 Task: Reply All to email with the signature Eleanor Wilson with the subject 'Request for a transfer' from softage.1@softage.net with the message 'Can you please provide me with an update on the project's resource allocation?'
Action: Mouse moved to (1343, 224)
Screenshot: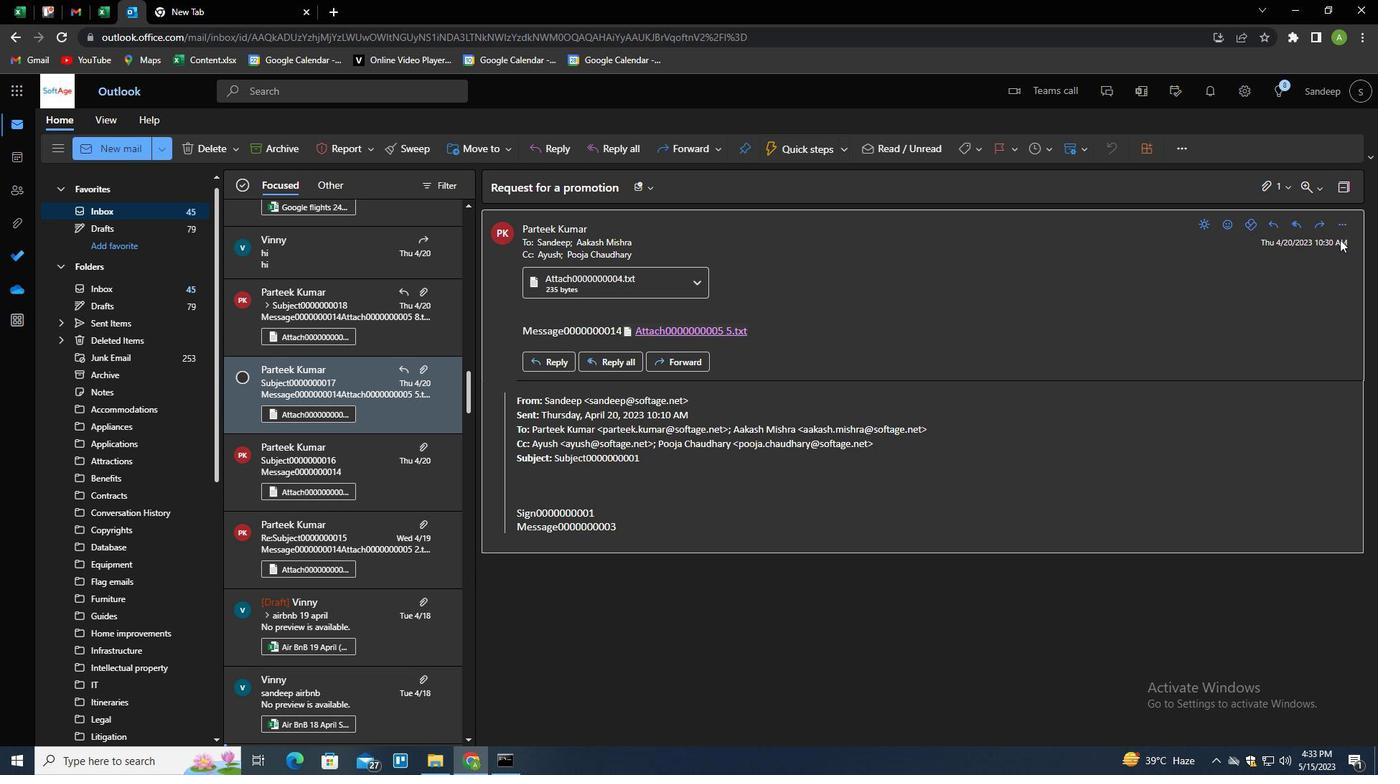 
Action: Mouse pressed left at (1343, 224)
Screenshot: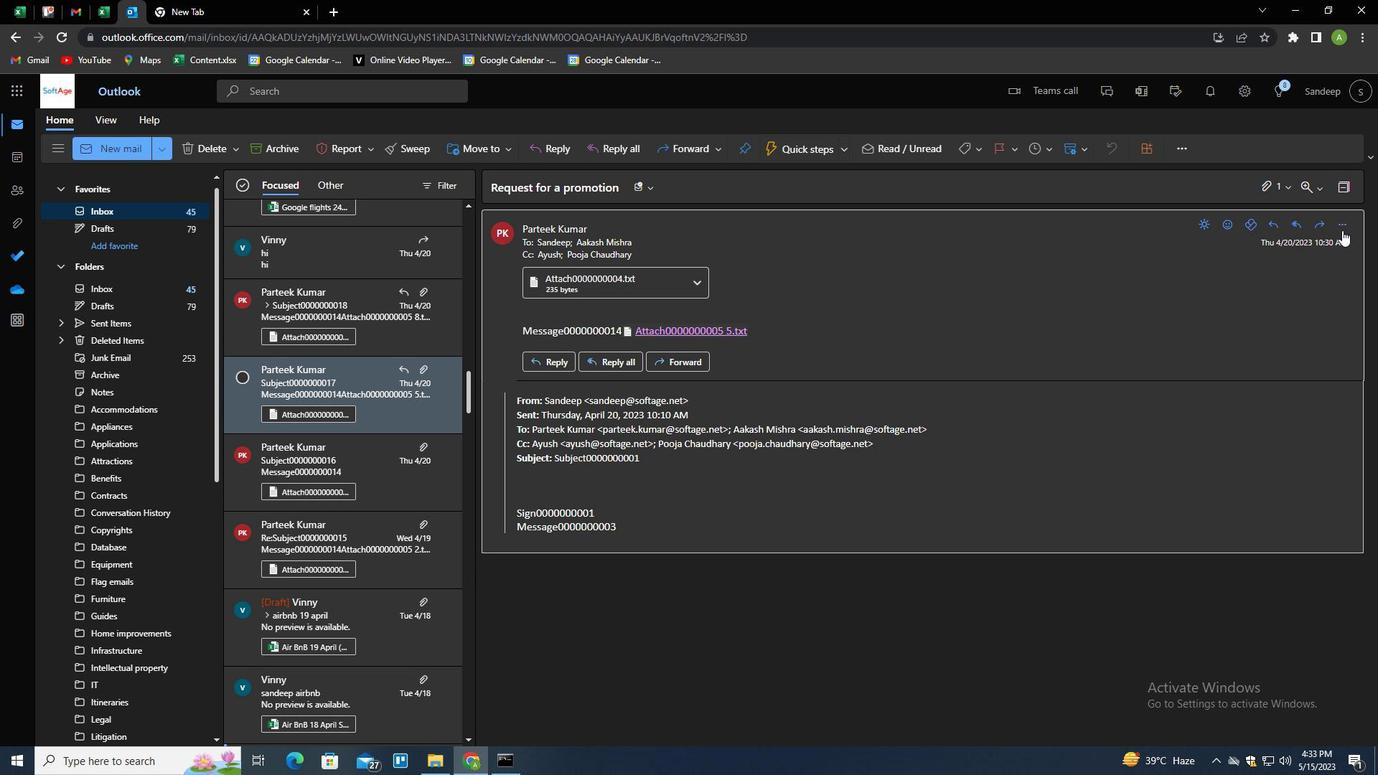 
Action: Mouse moved to (1251, 275)
Screenshot: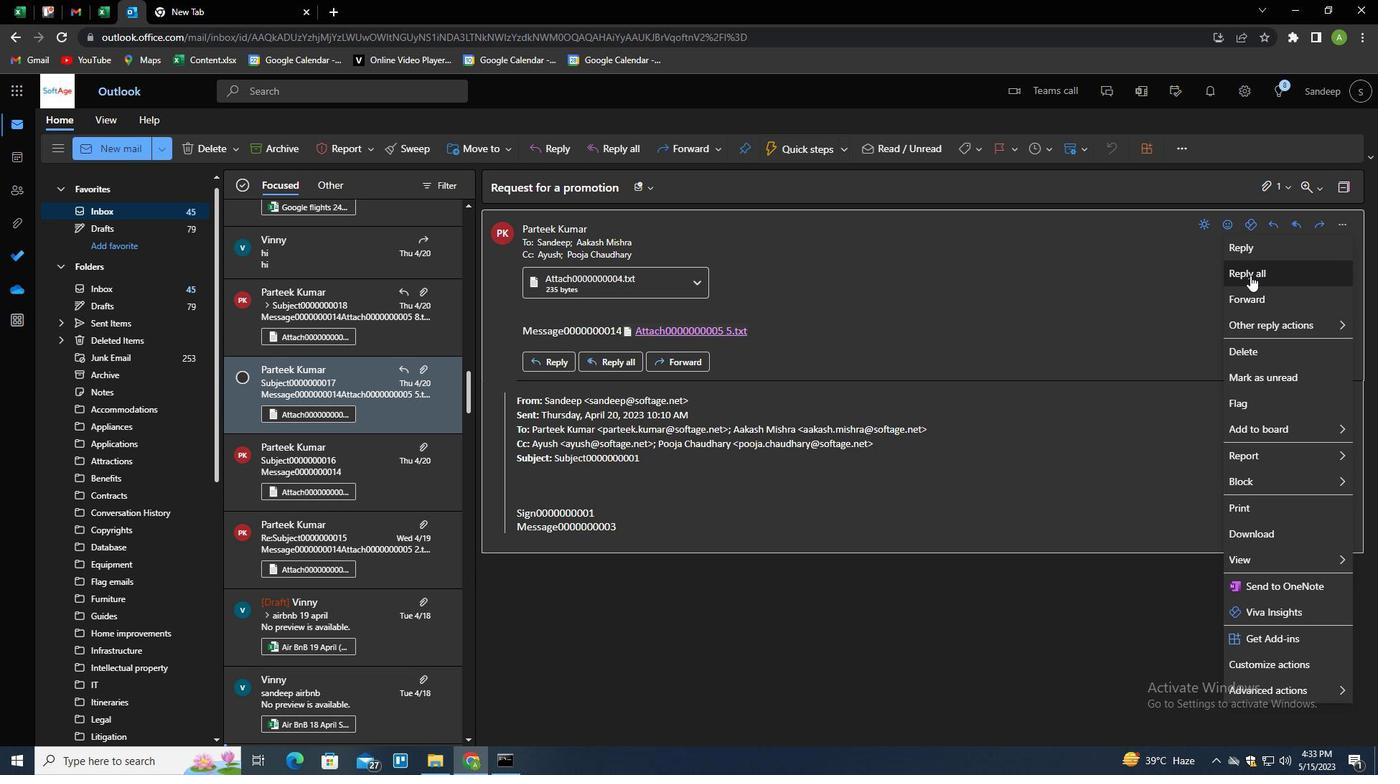 
Action: Mouse pressed left at (1251, 275)
Screenshot: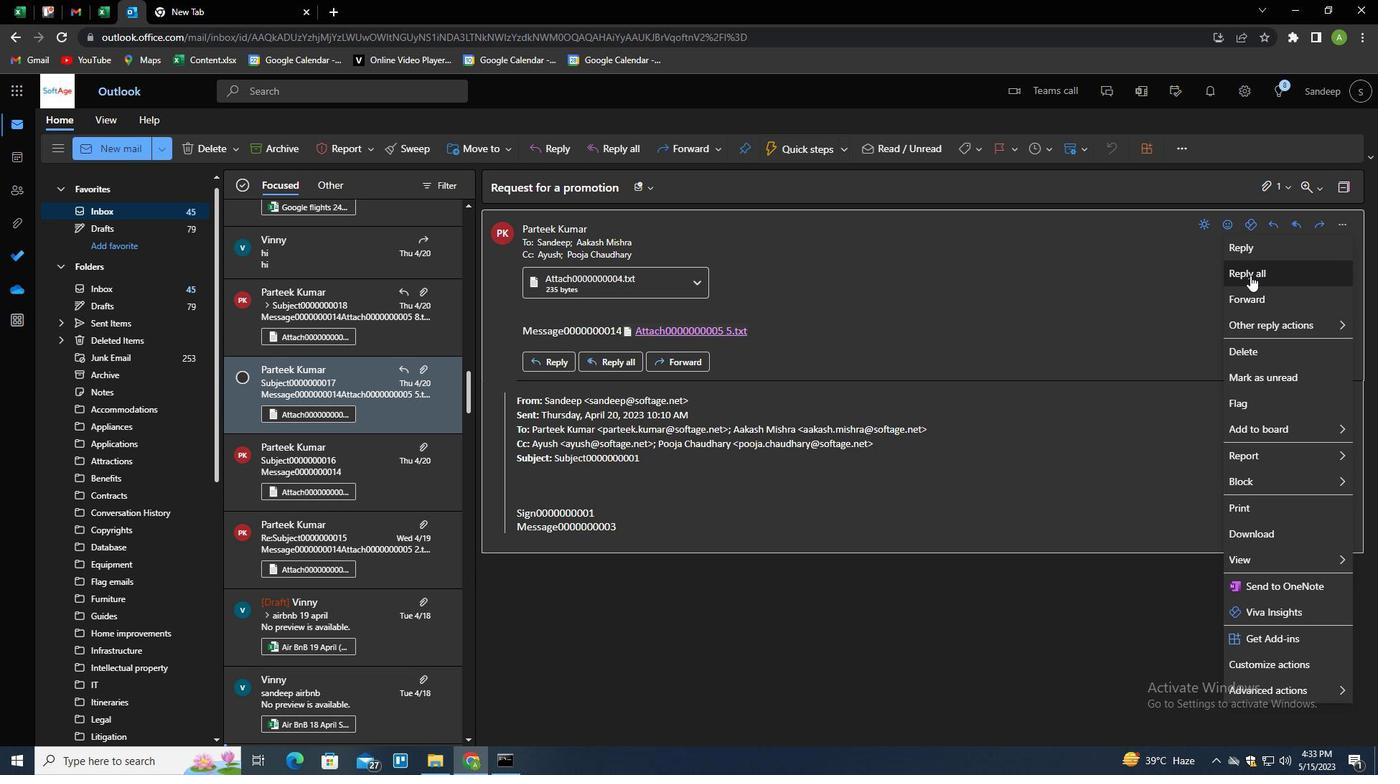 
Action: Mouse moved to (507, 410)
Screenshot: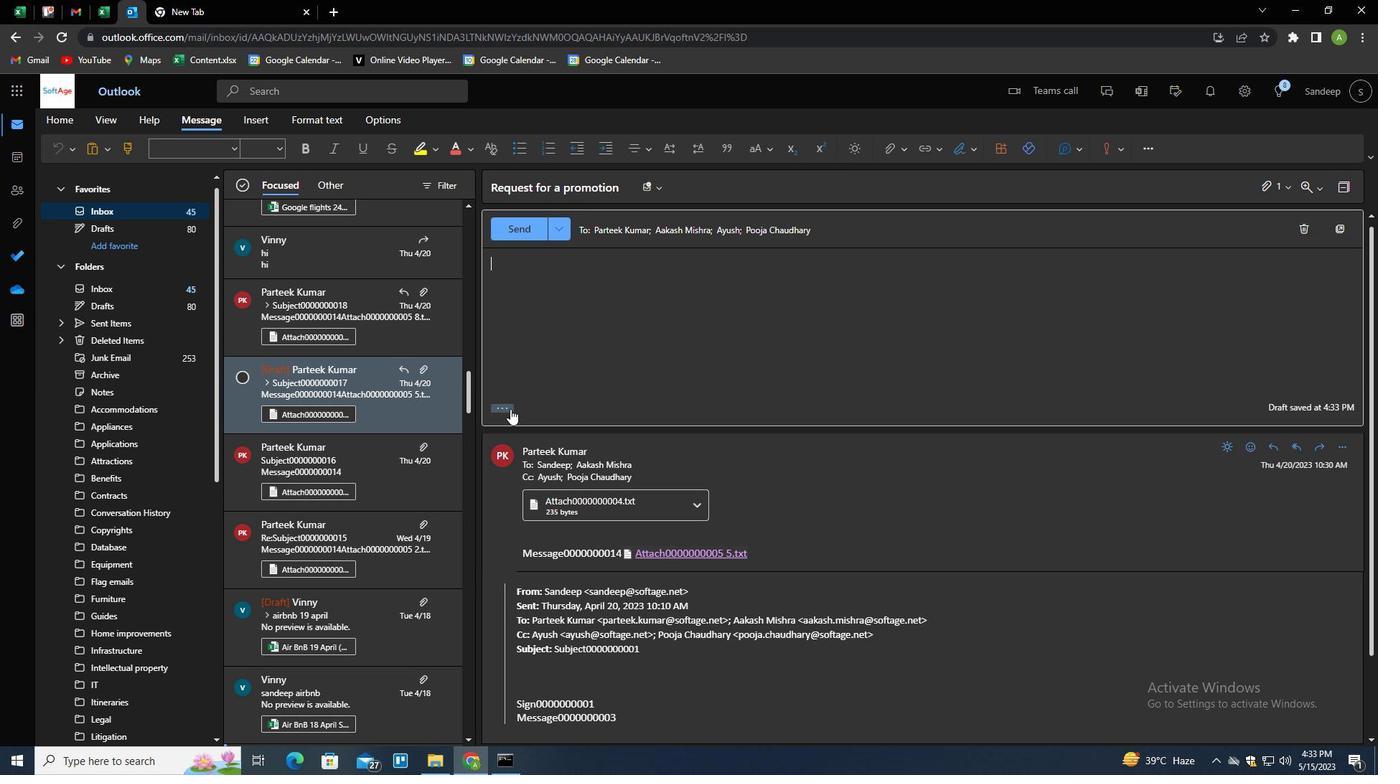
Action: Mouse pressed left at (507, 410)
Screenshot: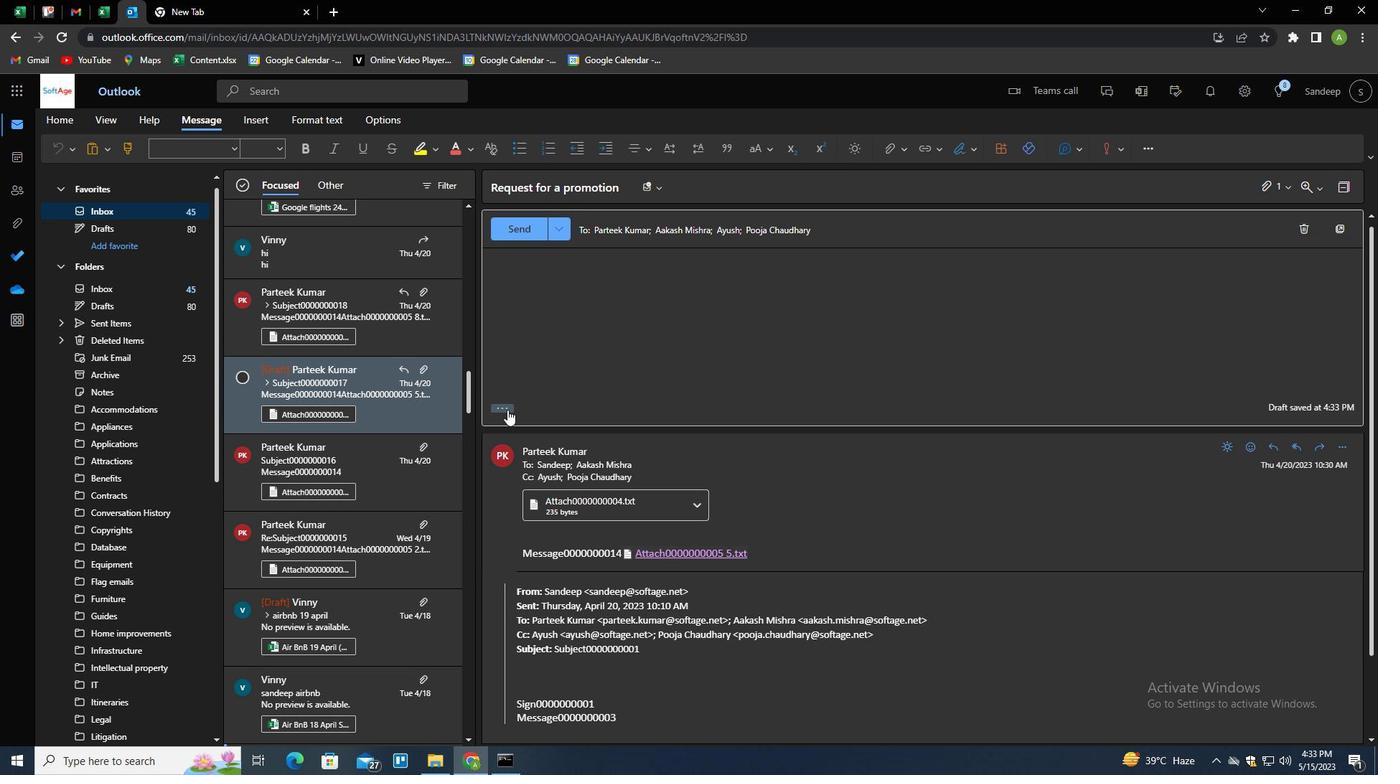 
Action: Mouse moved to (962, 153)
Screenshot: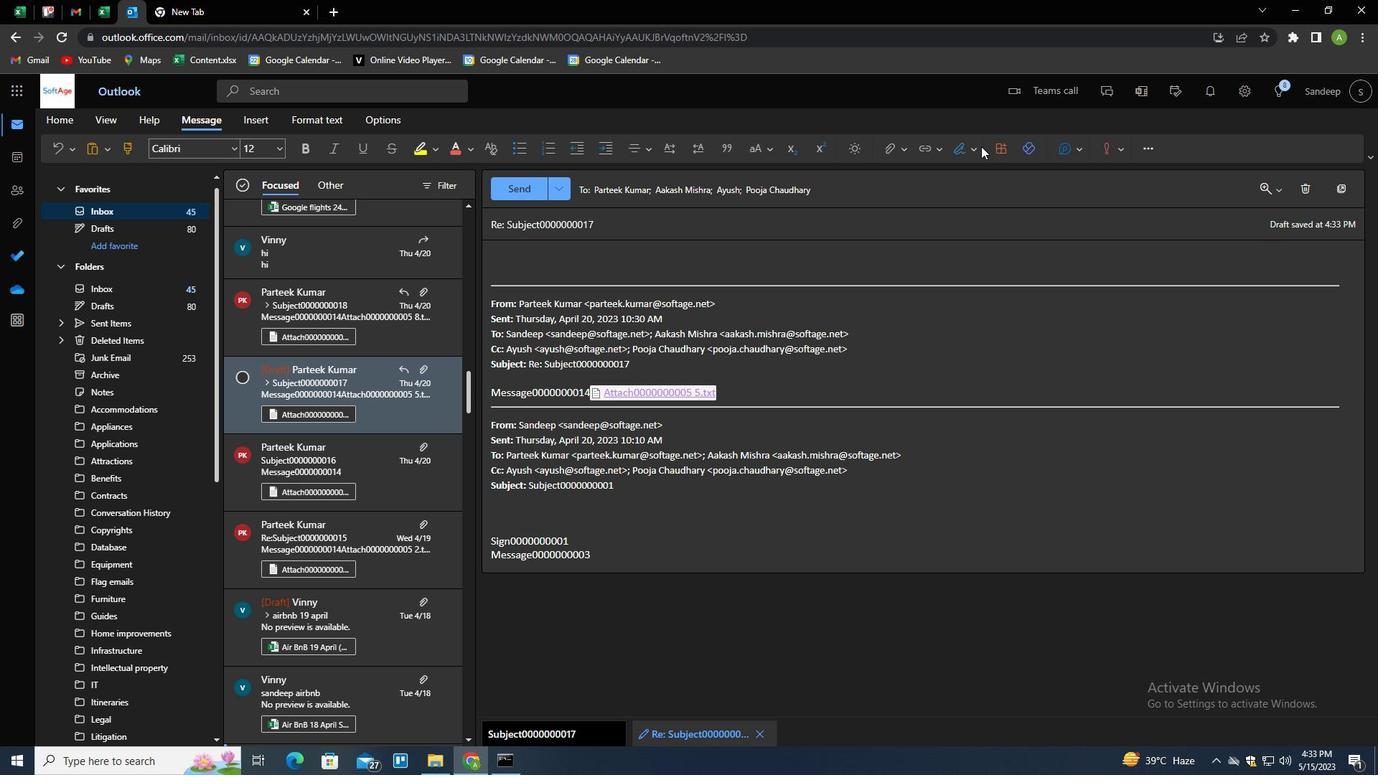 
Action: Mouse pressed left at (962, 153)
Screenshot: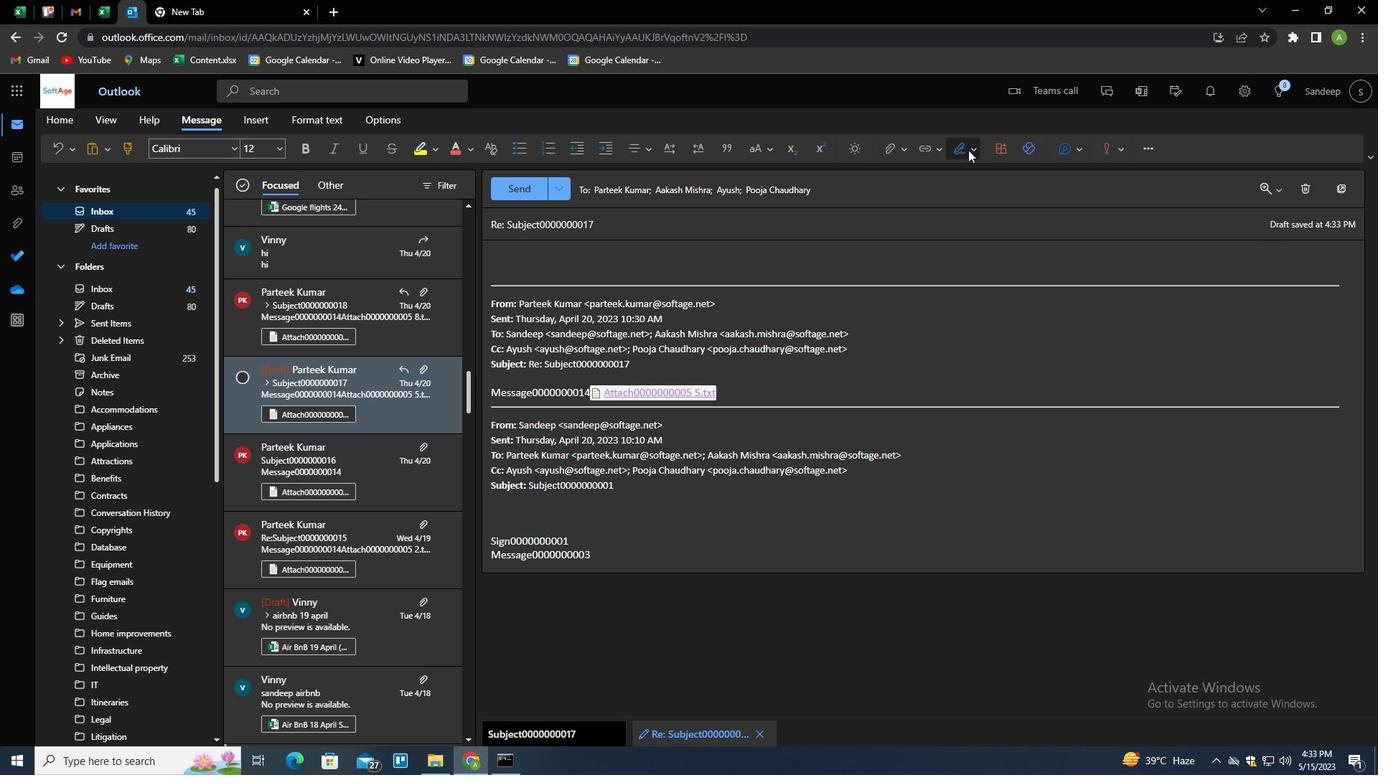 
Action: Mouse moved to (951, 200)
Screenshot: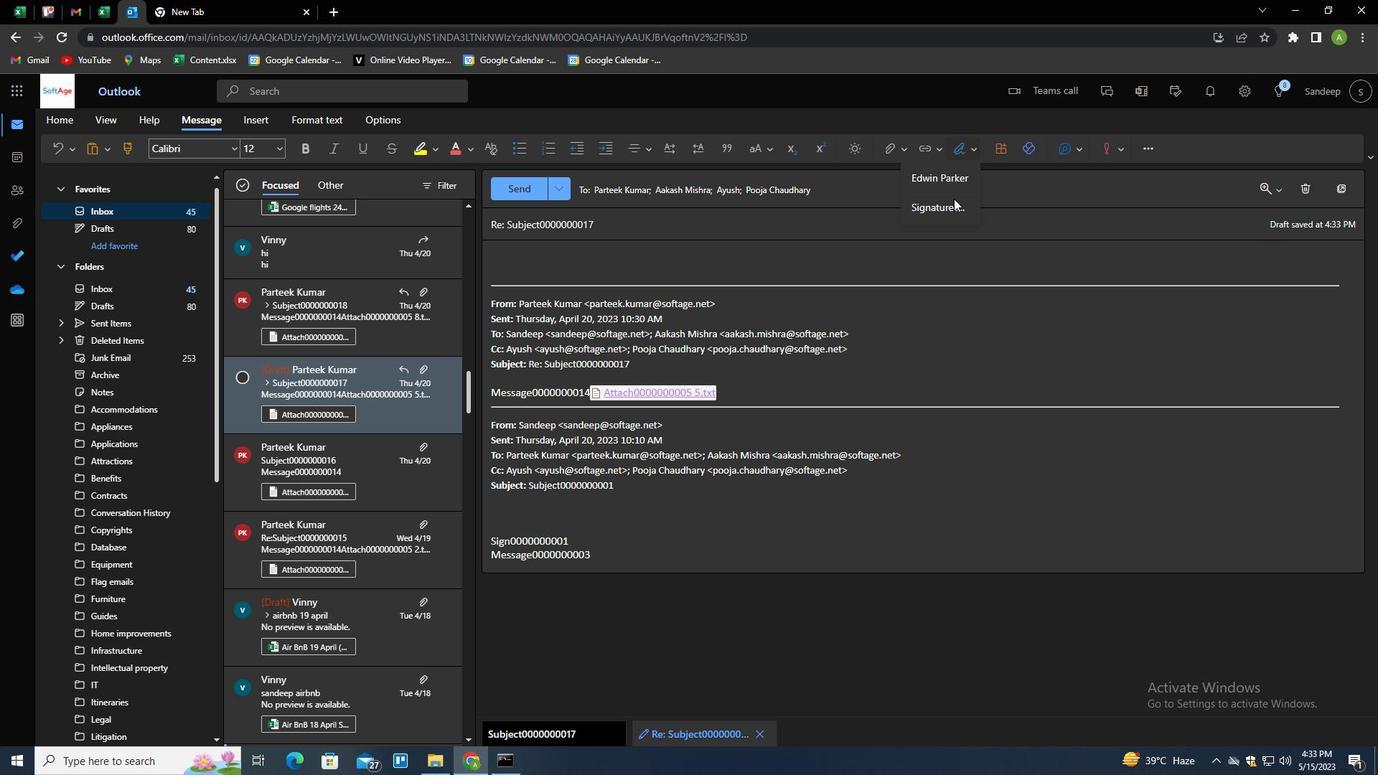 
Action: Mouse pressed left at (951, 200)
Screenshot: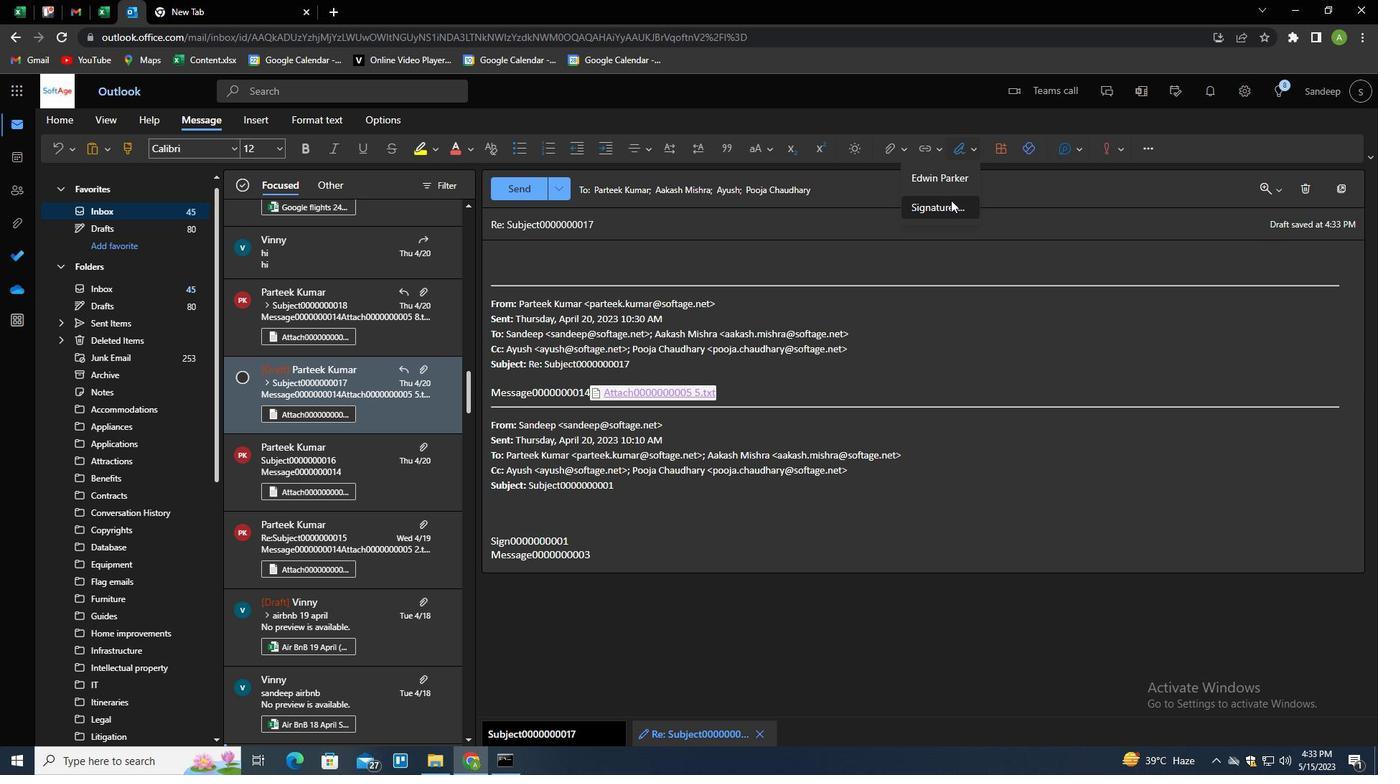 
Action: Mouse moved to (963, 259)
Screenshot: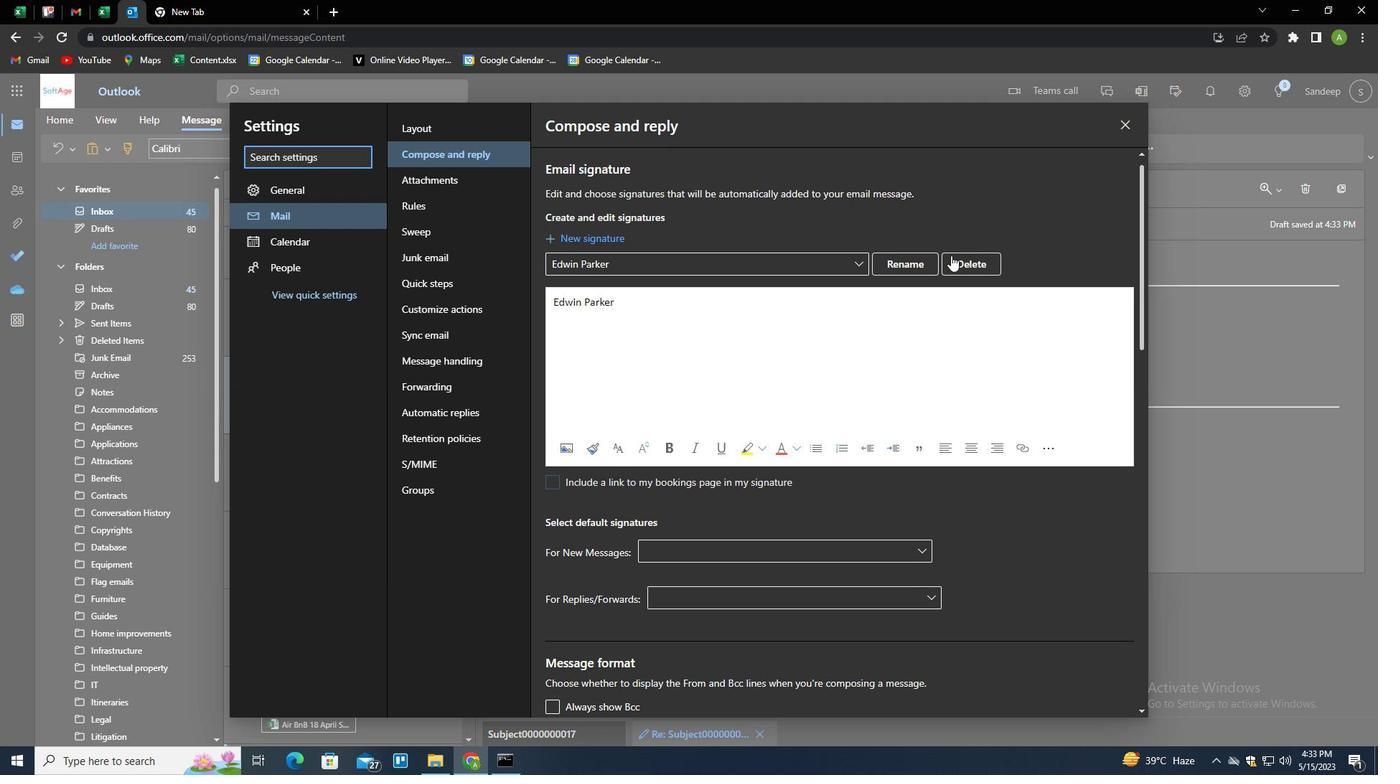 
Action: Mouse pressed left at (963, 259)
Screenshot: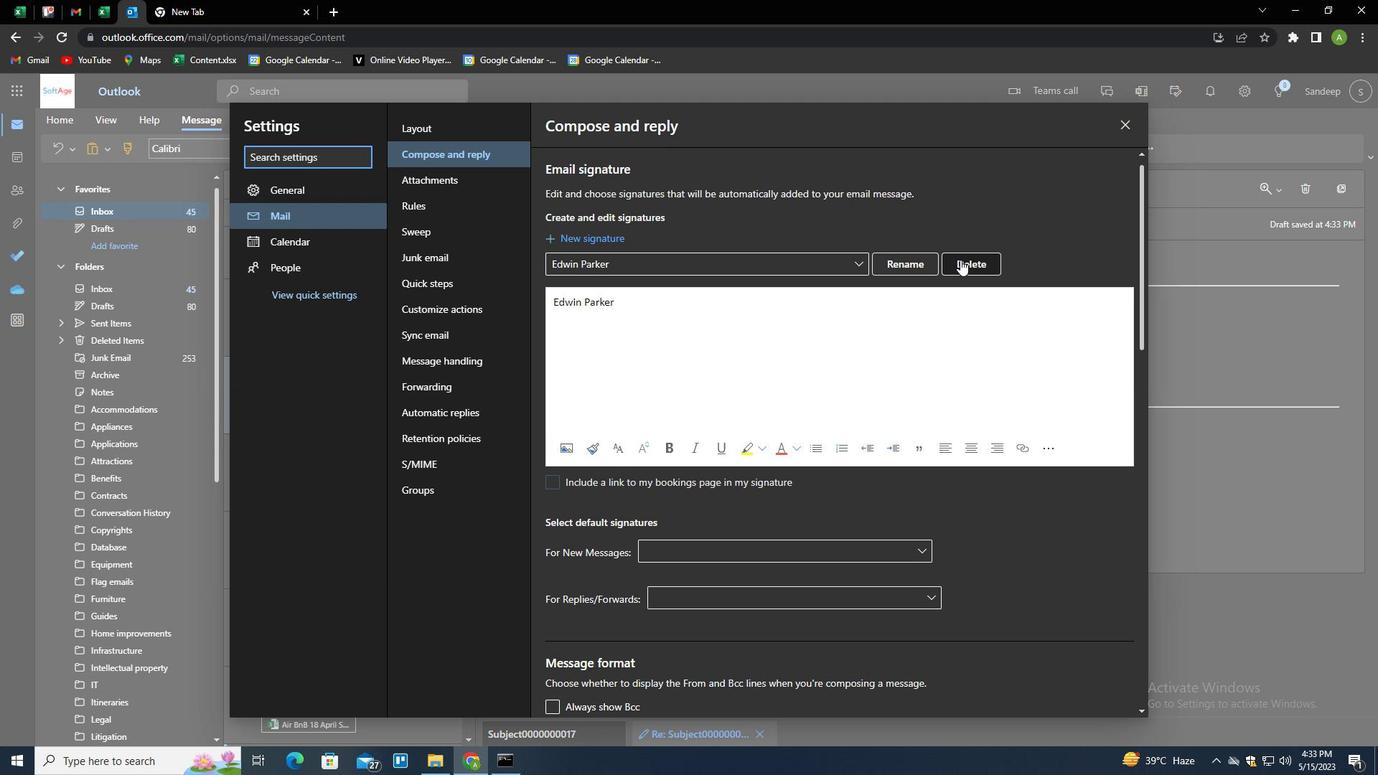 
Action: Mouse moved to (949, 265)
Screenshot: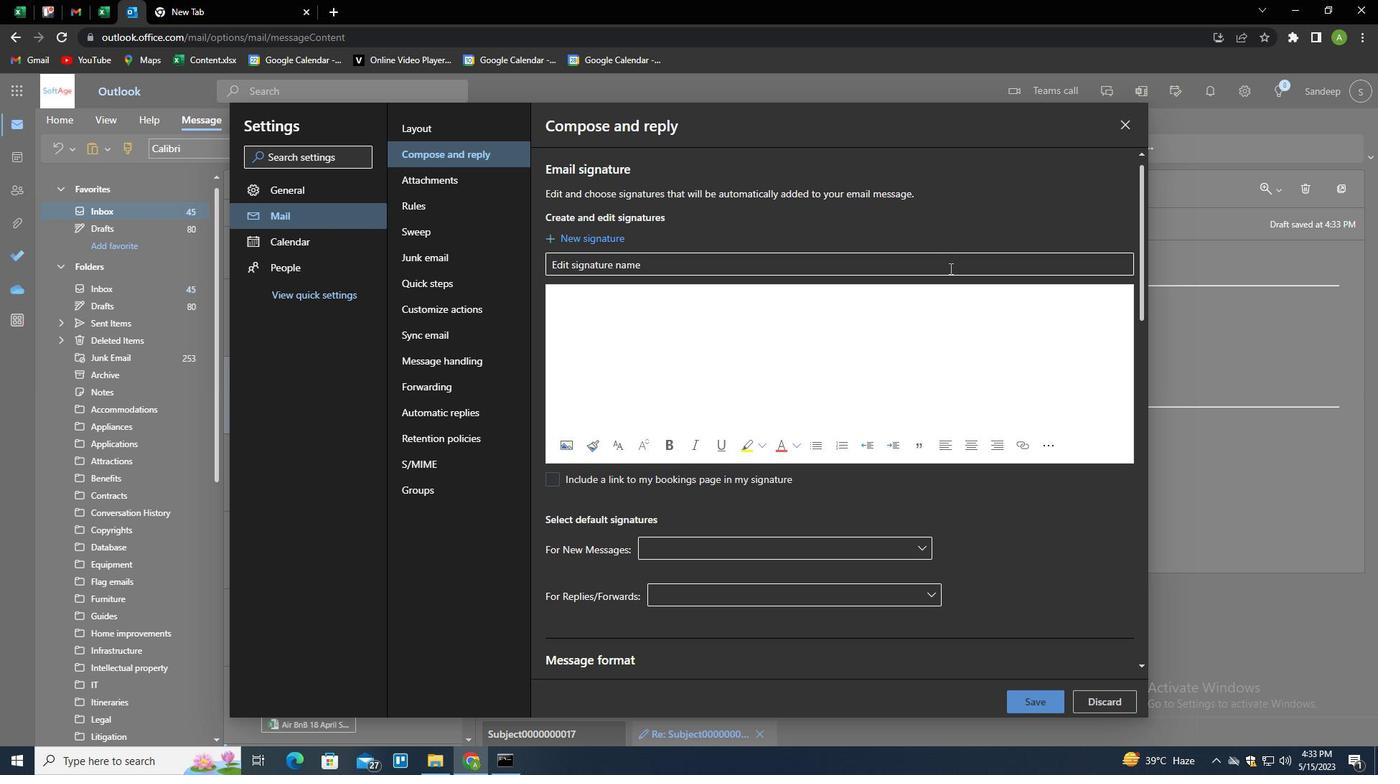 
Action: Mouse pressed left at (949, 265)
Screenshot: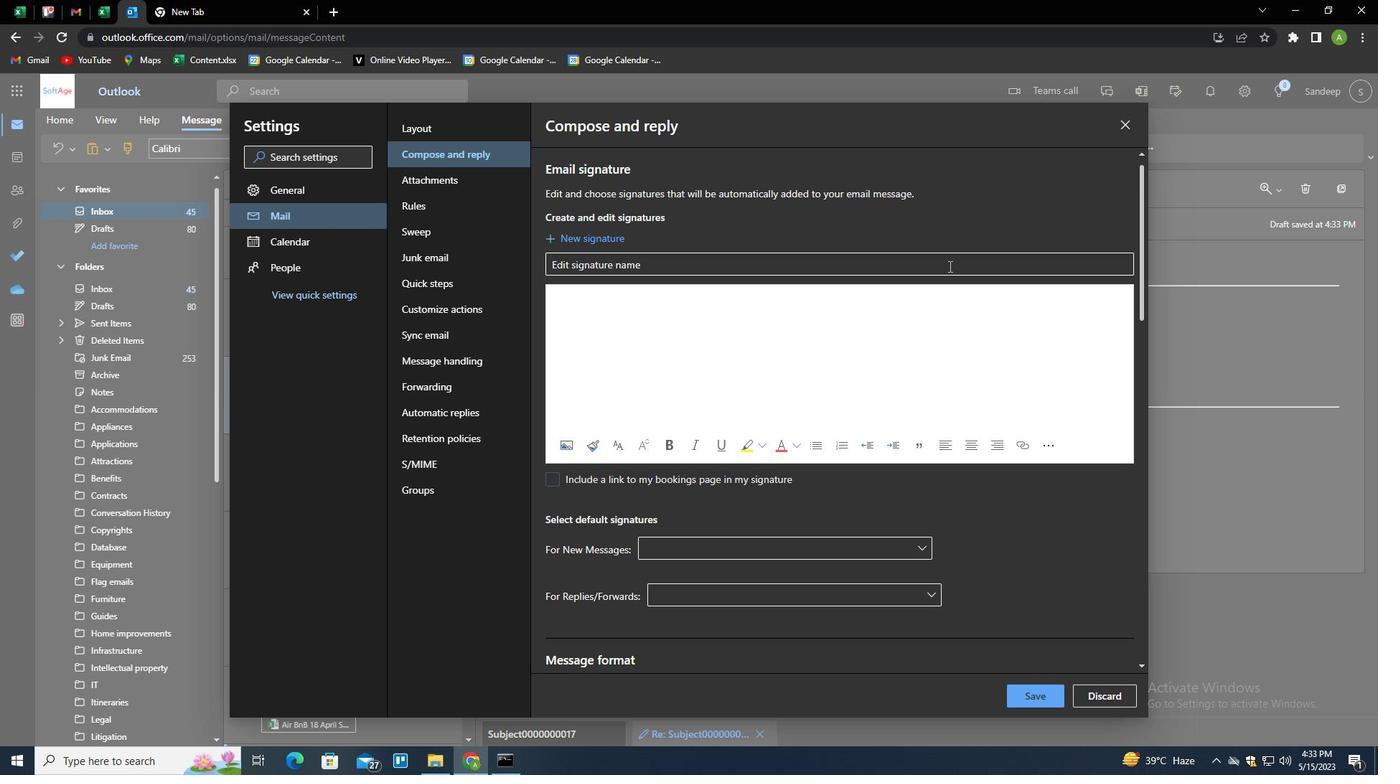 
Action: Key pressed <Key.shift><Key.shift><Key.shift><Key.shift><Key.shift><Key.shift><Key.shift><Key.shift><Key.shift>ELEANOR<Key.space><Key.shift>WILSON<Key.tab><Key.shift>ELEANOR<Key.space><Key.shift>WILSON
Screenshot: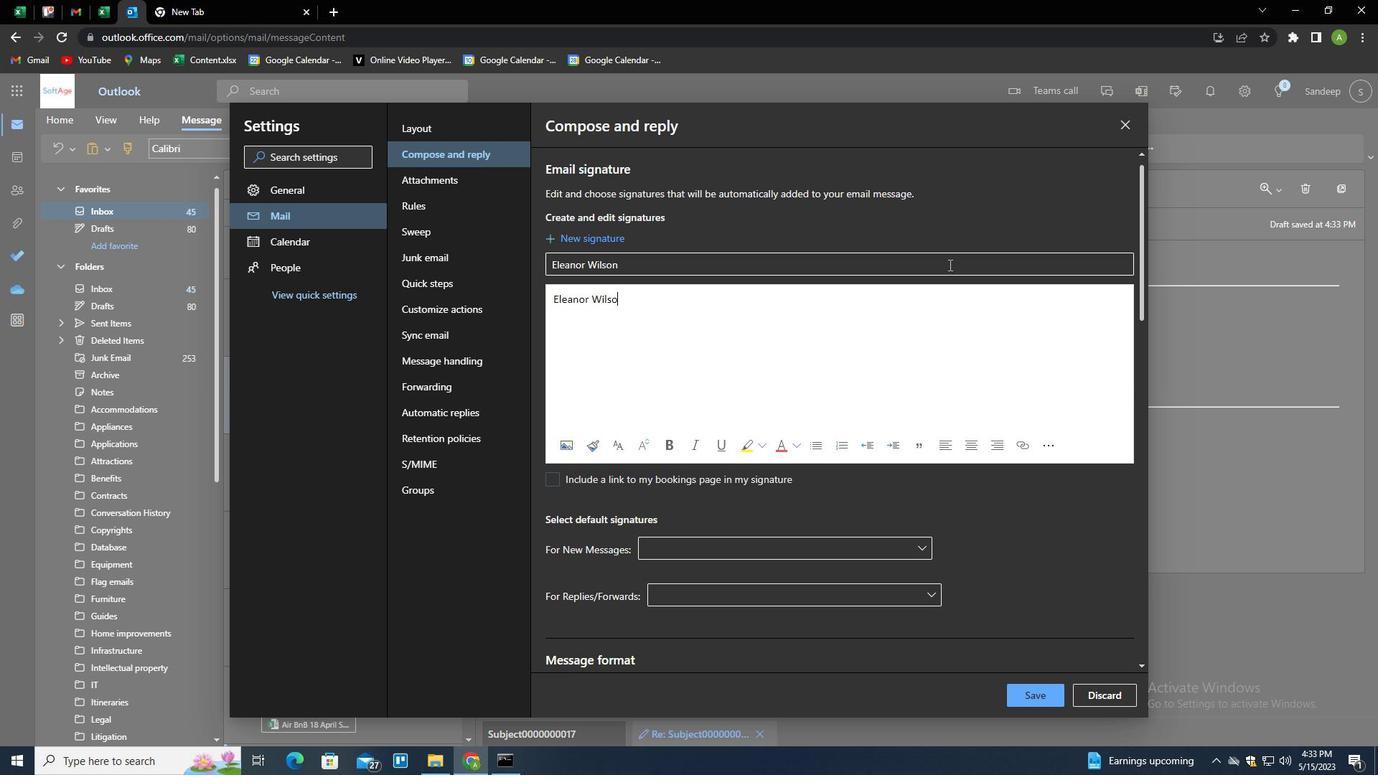 
Action: Mouse moved to (1033, 694)
Screenshot: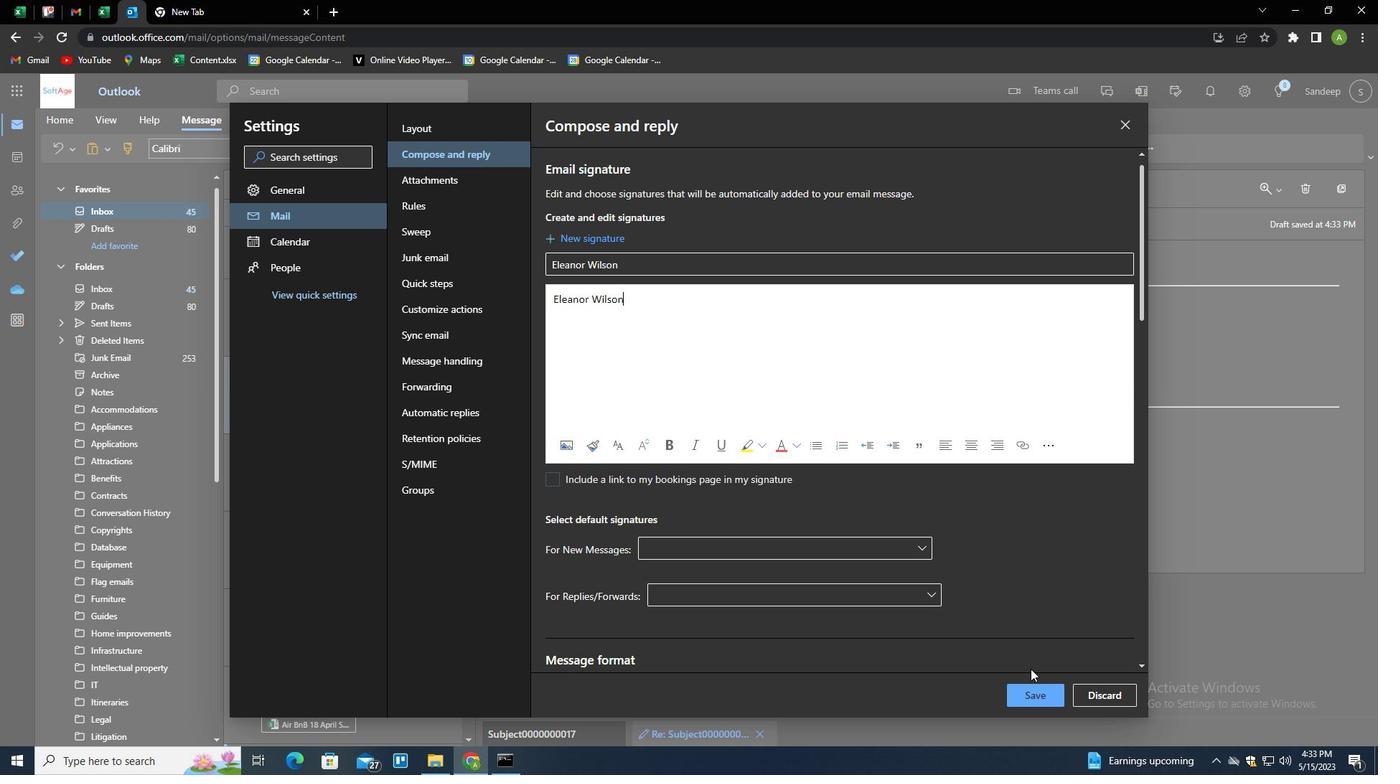 
Action: Mouse pressed left at (1033, 694)
Screenshot: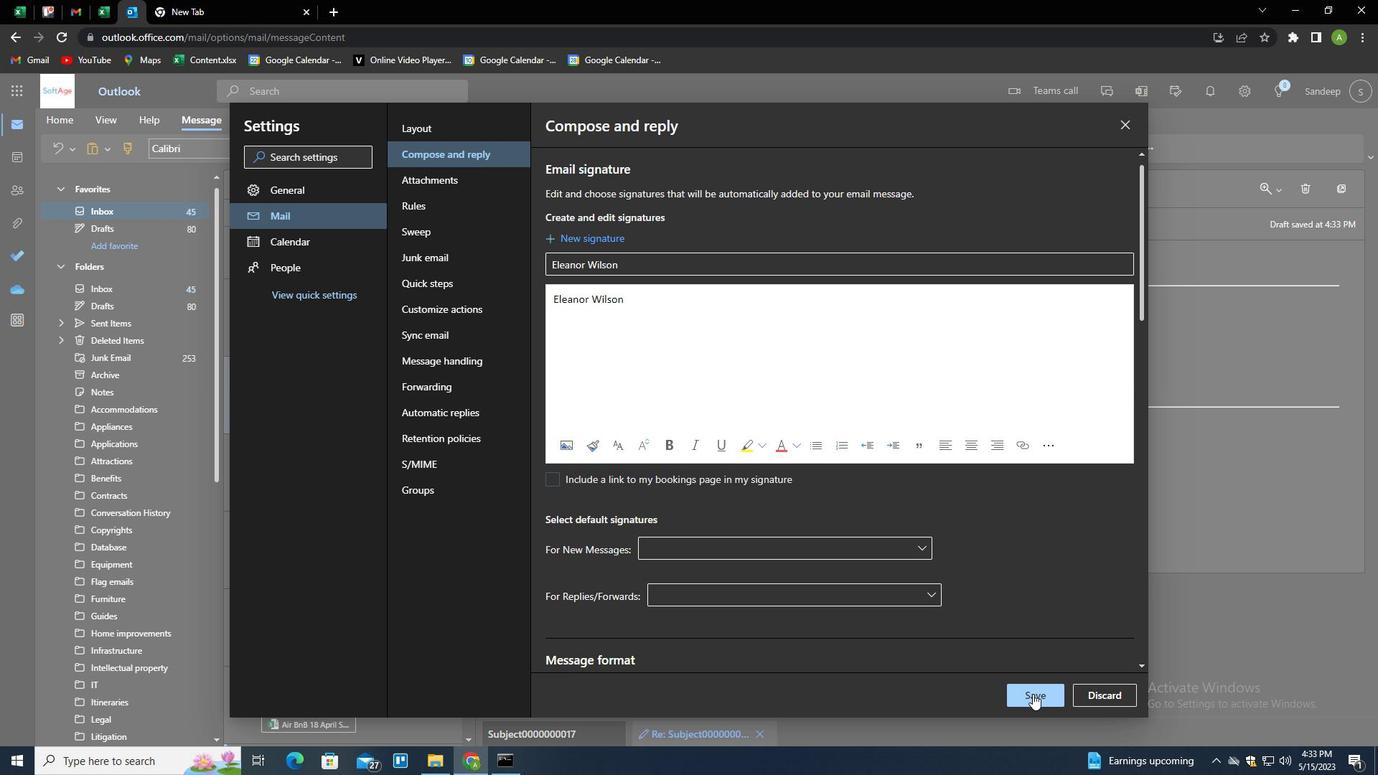 
Action: Mouse moved to (1210, 374)
Screenshot: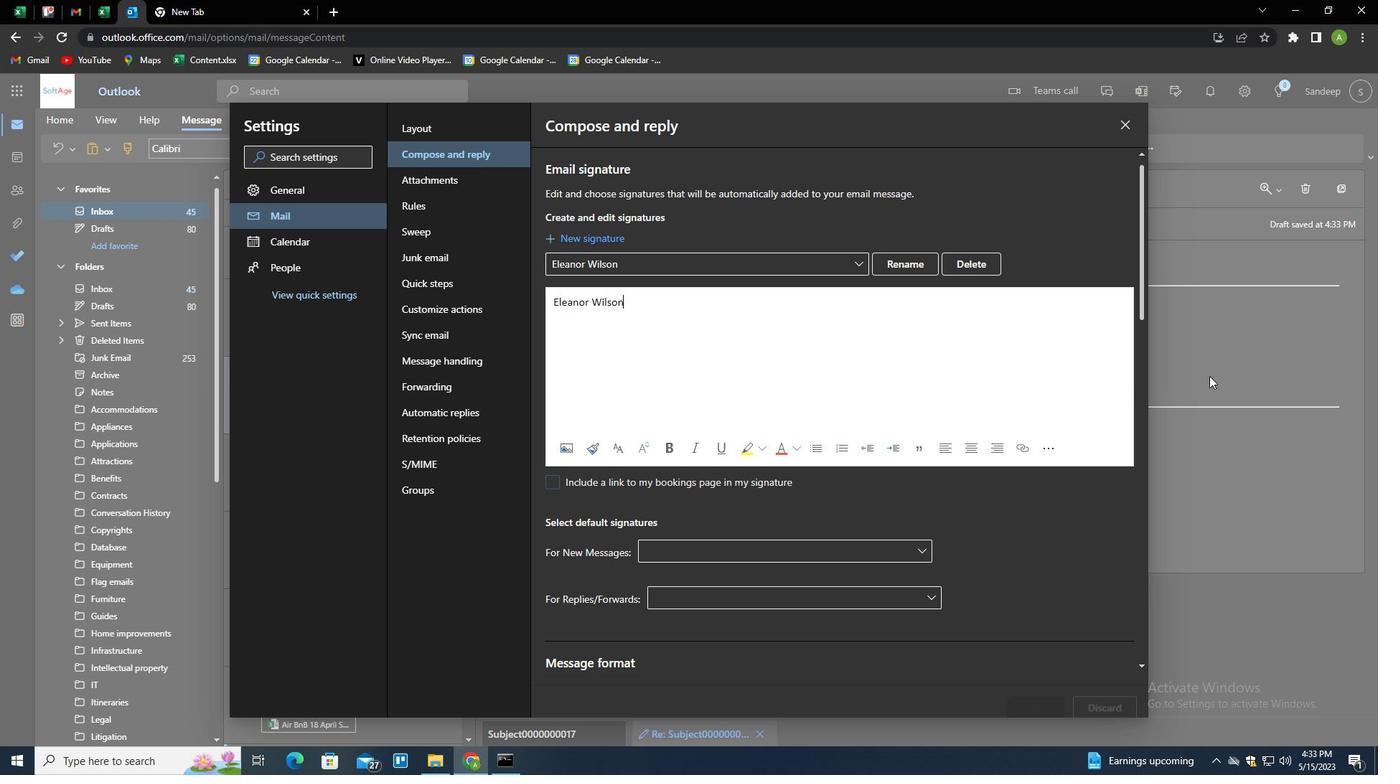 
Action: Mouse pressed left at (1210, 374)
Screenshot: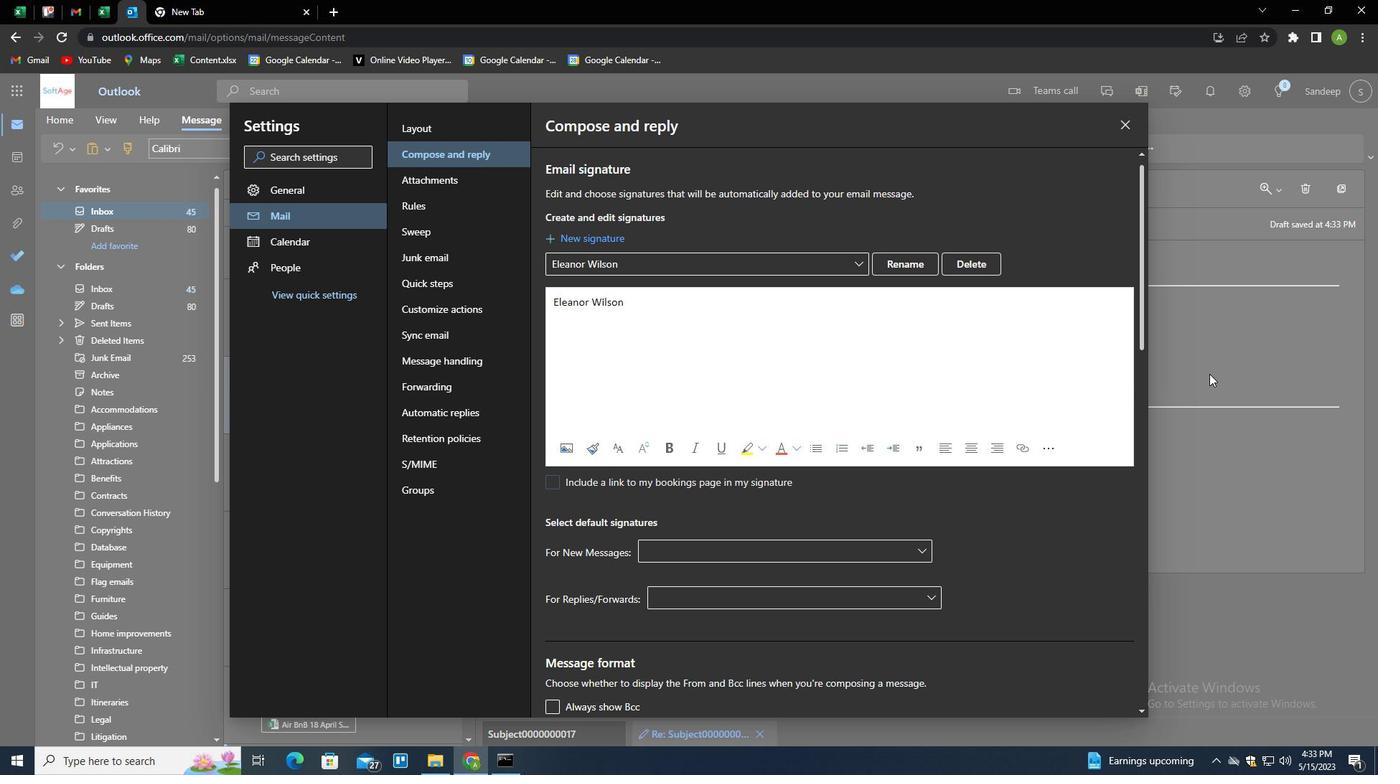 
Action: Mouse moved to (968, 152)
Screenshot: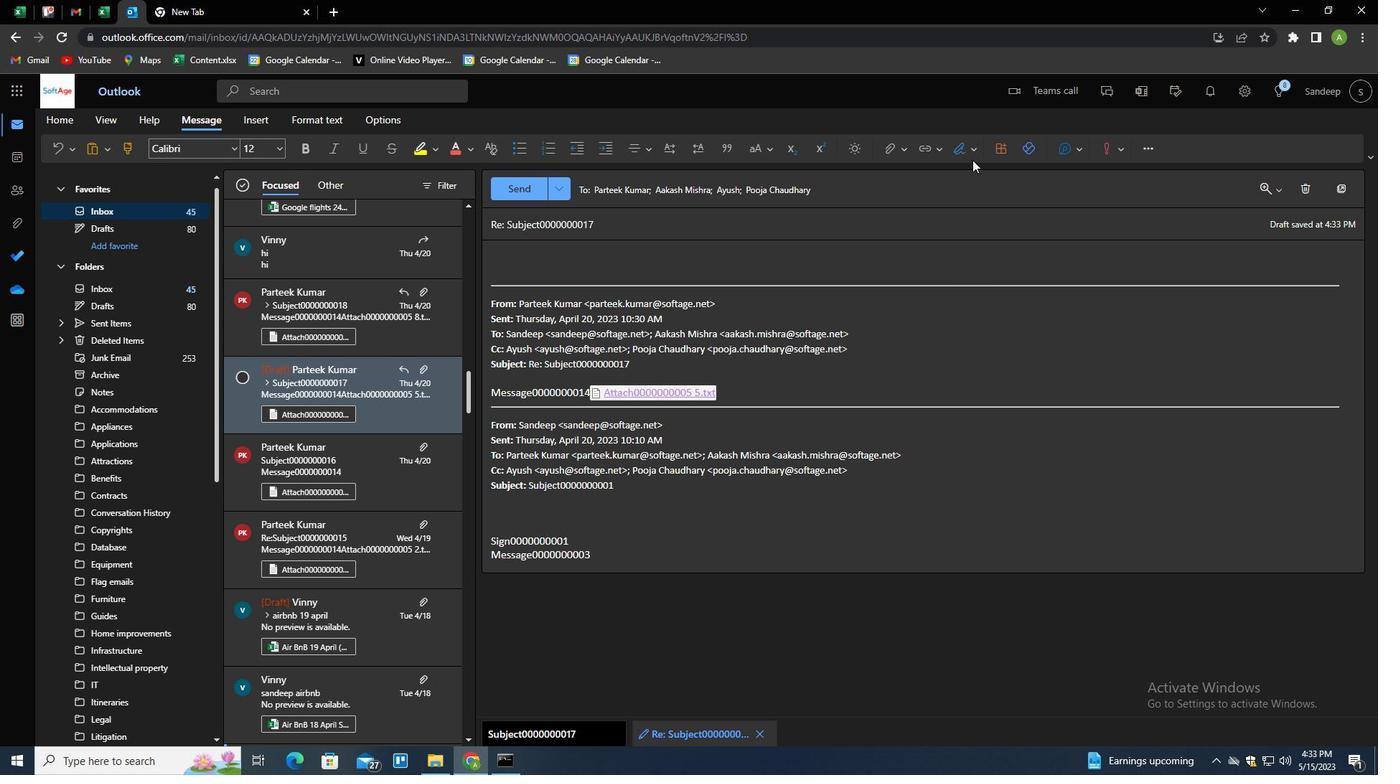 
Action: Mouse pressed left at (968, 152)
Screenshot: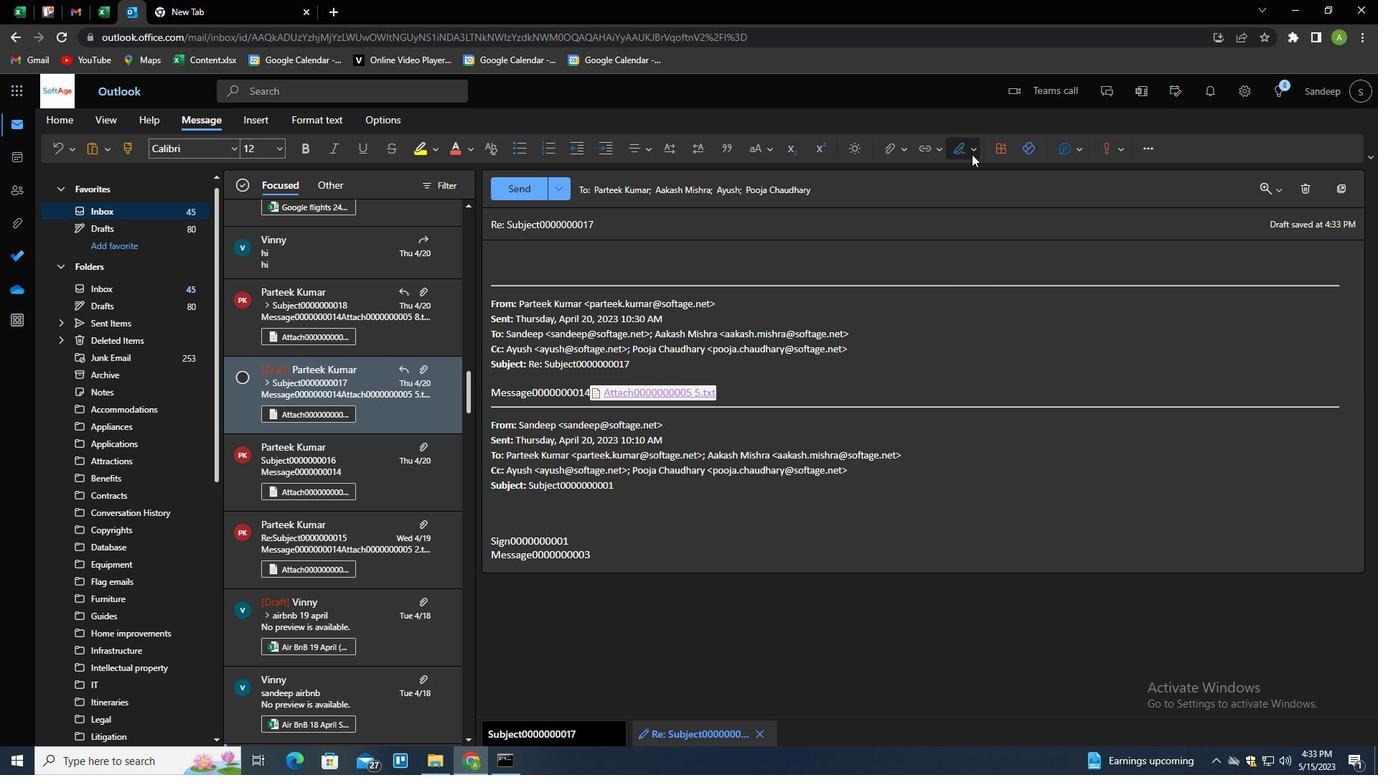 
Action: Mouse moved to (957, 180)
Screenshot: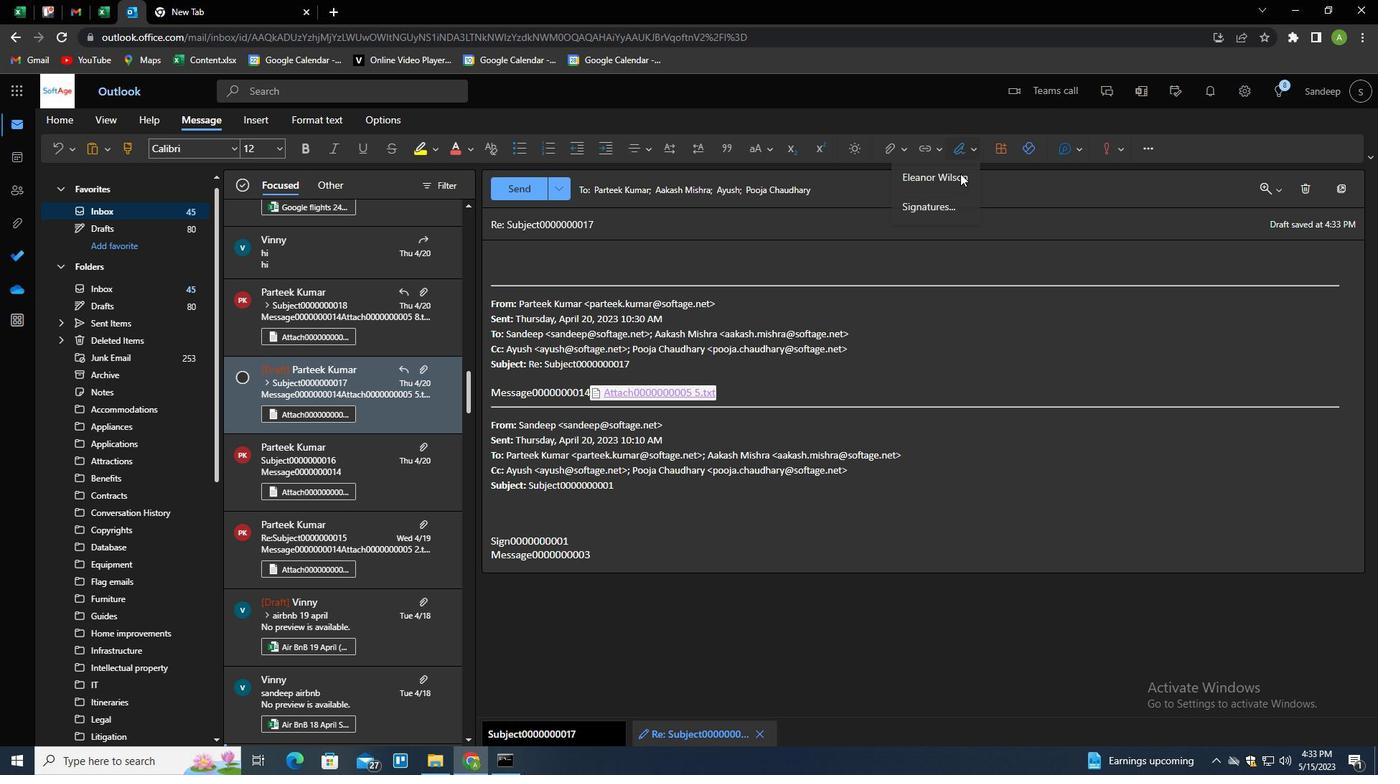 
Action: Mouse pressed left at (957, 180)
Screenshot: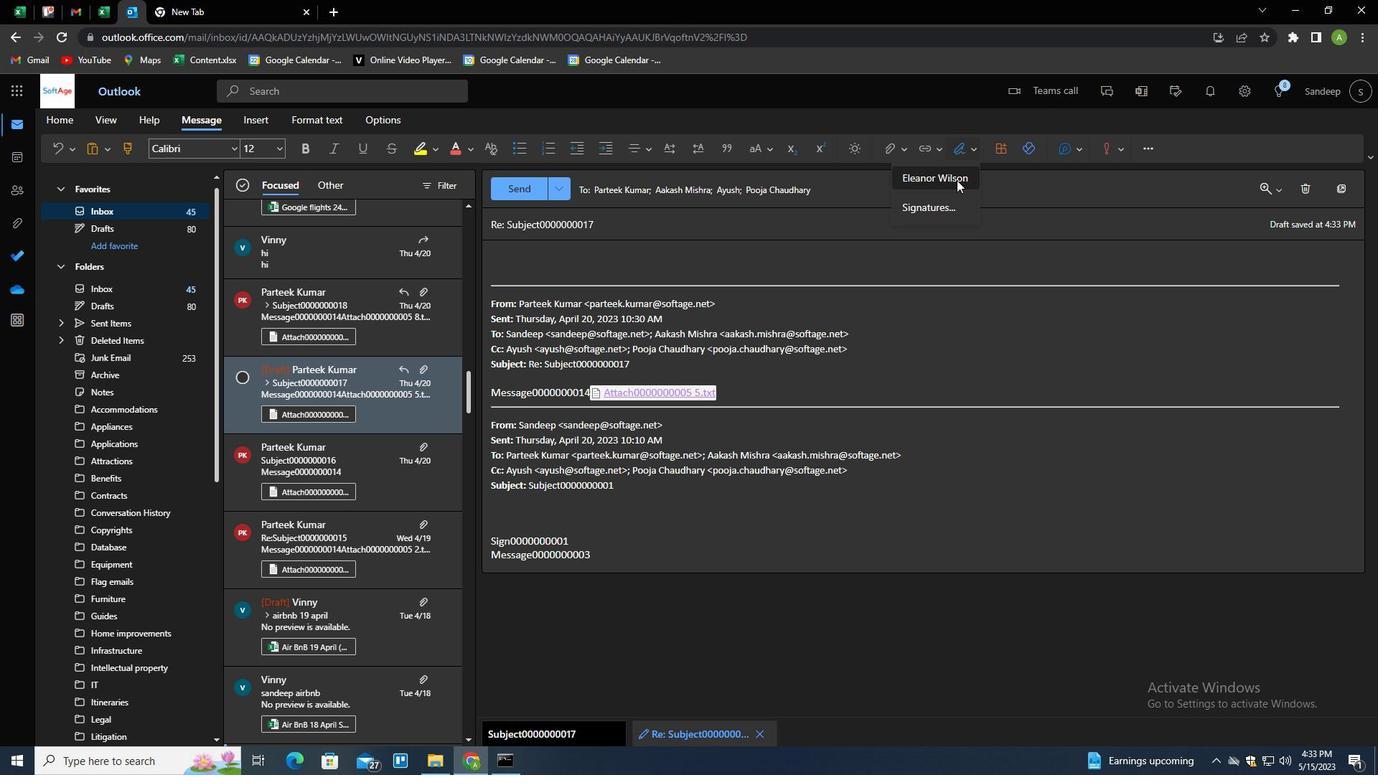 
Action: Mouse moved to (568, 221)
Screenshot: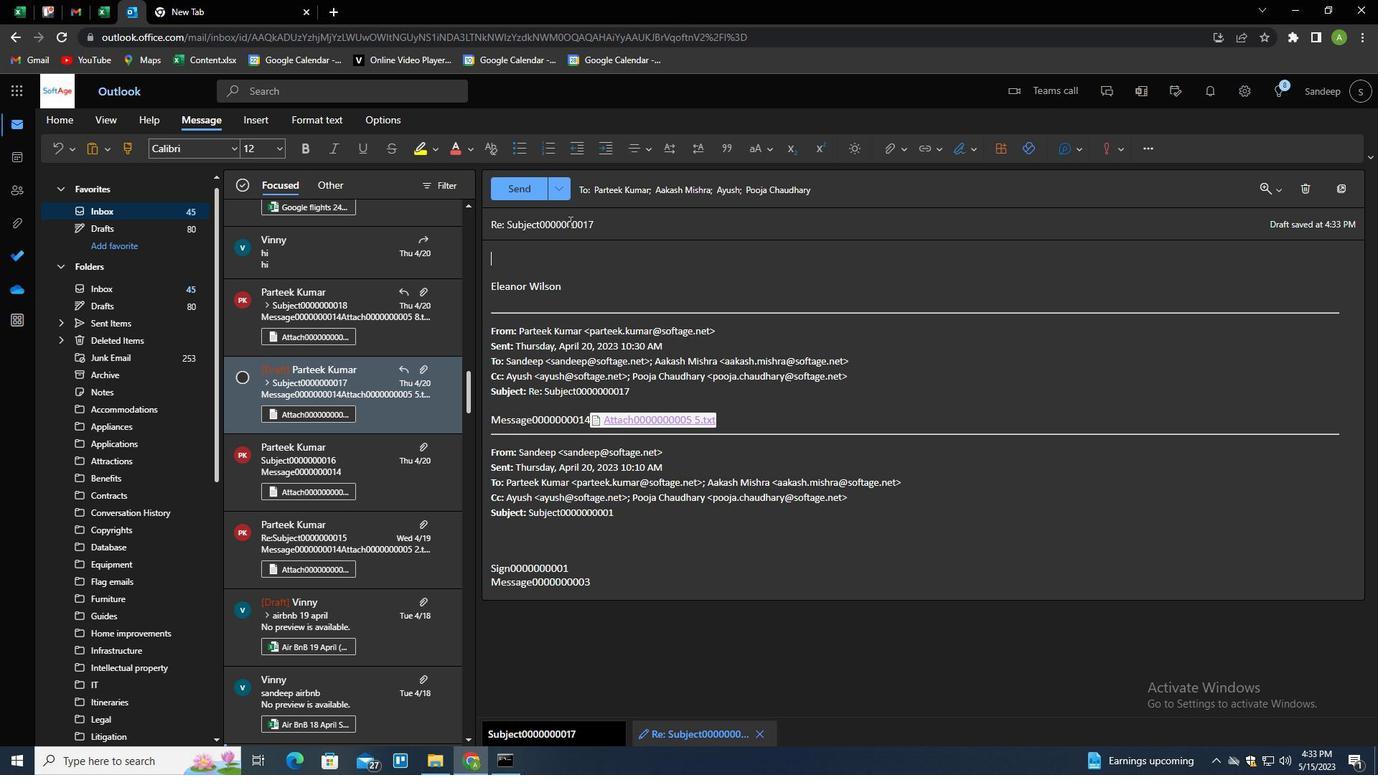 
Action: Mouse pressed left at (568, 221)
Screenshot: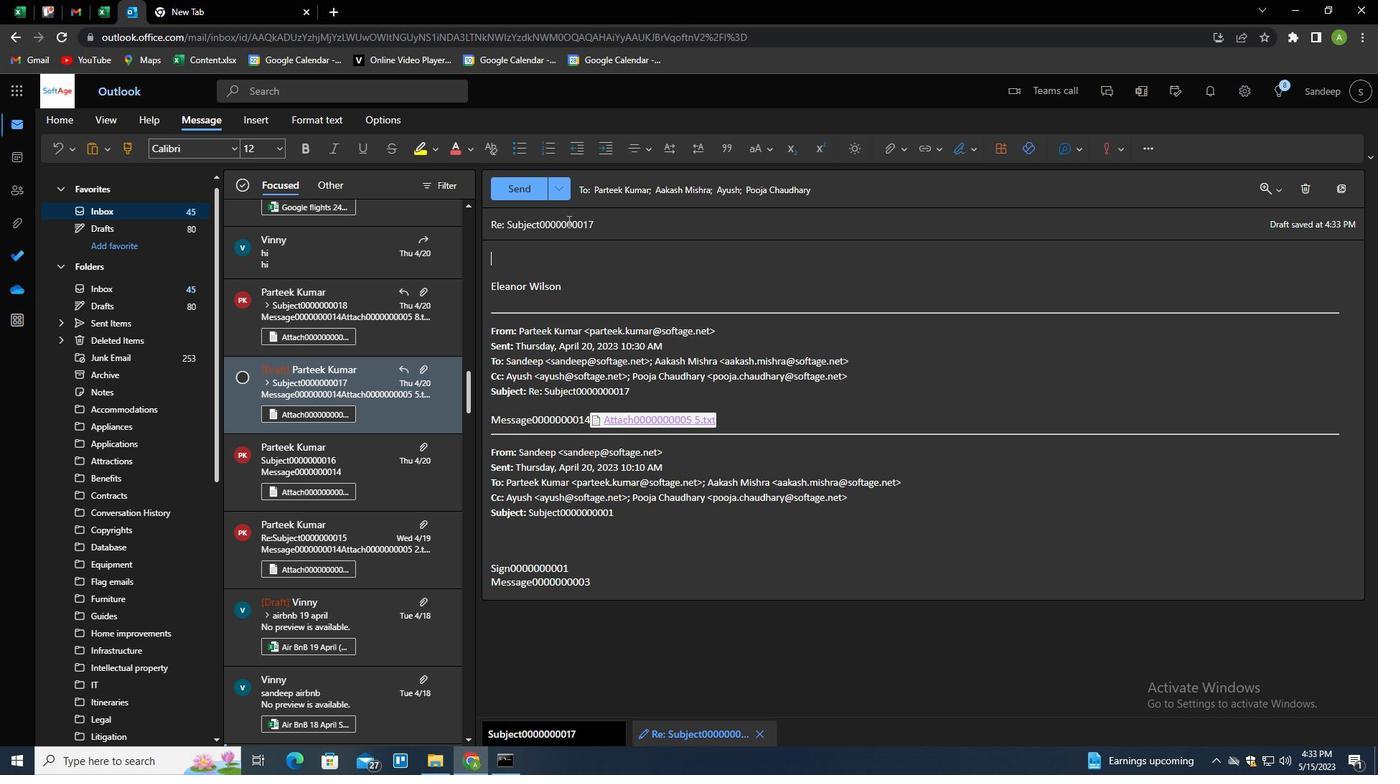 
Action: Mouse pressed left at (568, 221)
Screenshot: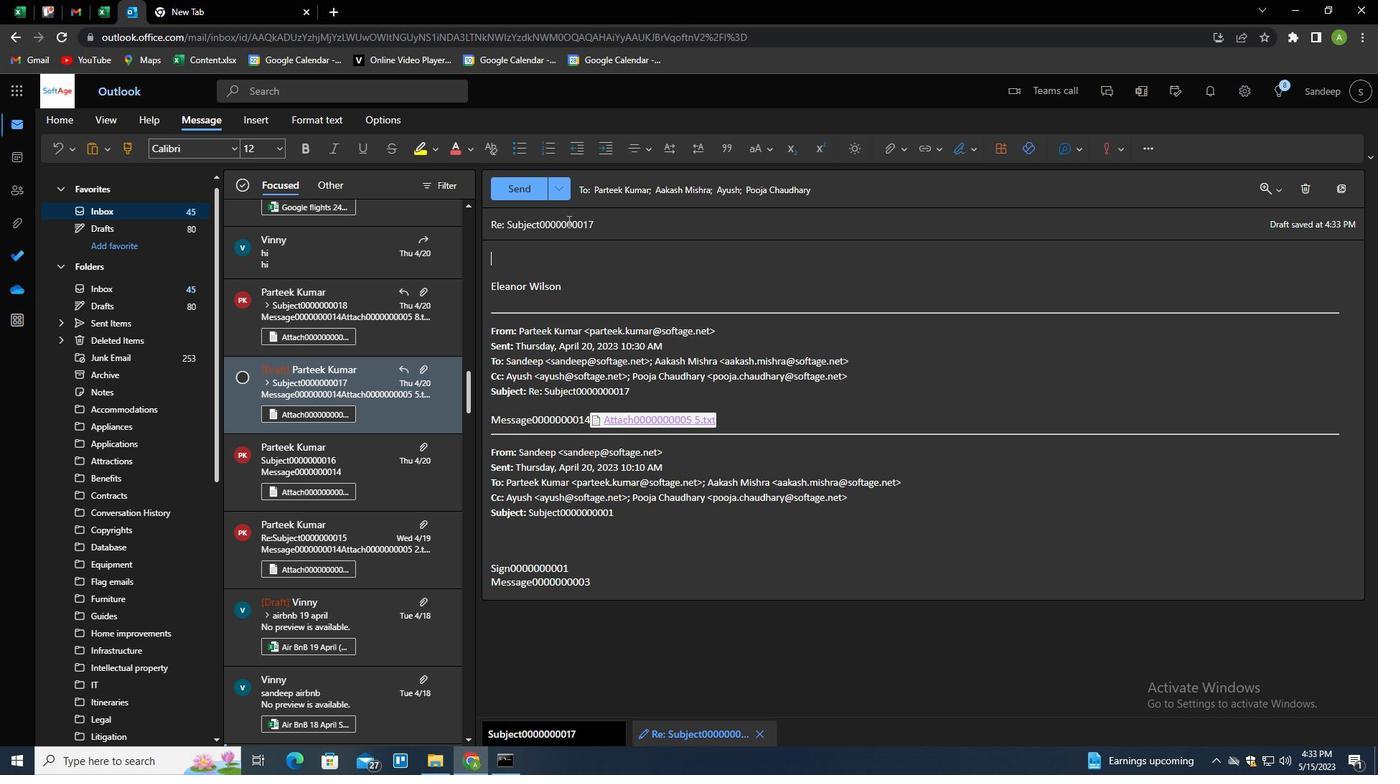 
Action: Mouse pressed left at (568, 221)
Screenshot: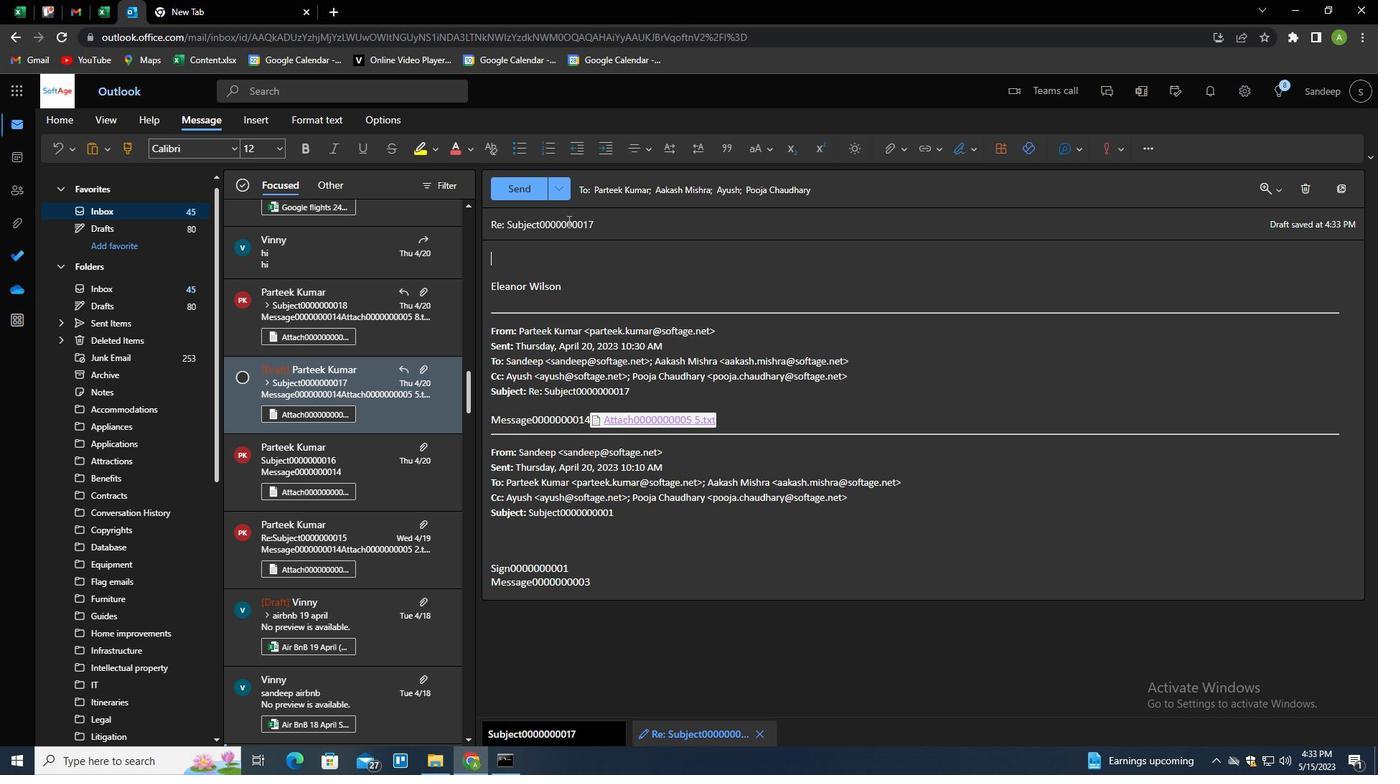 
Action: Mouse moved to (565, 221)
Screenshot: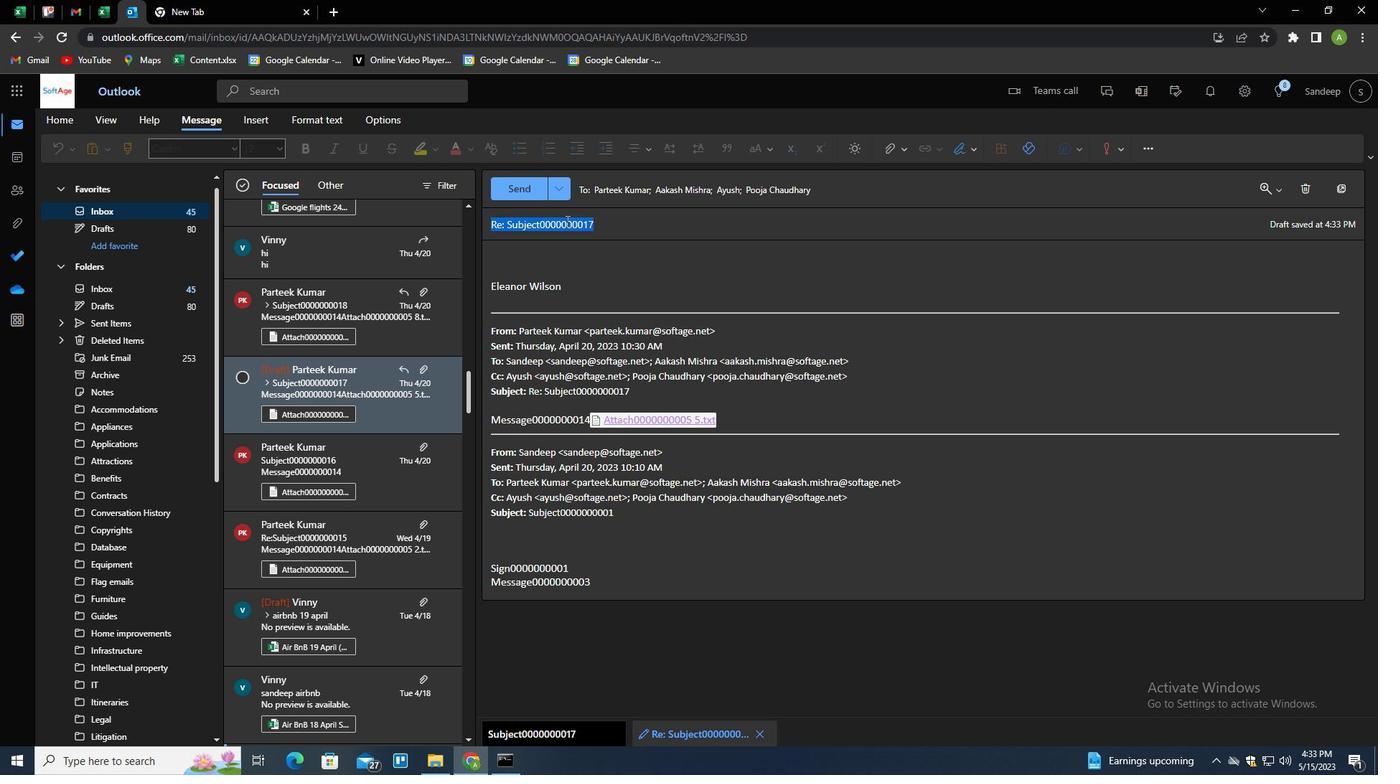
Action: Key pressed <Key.shift>R
Screenshot: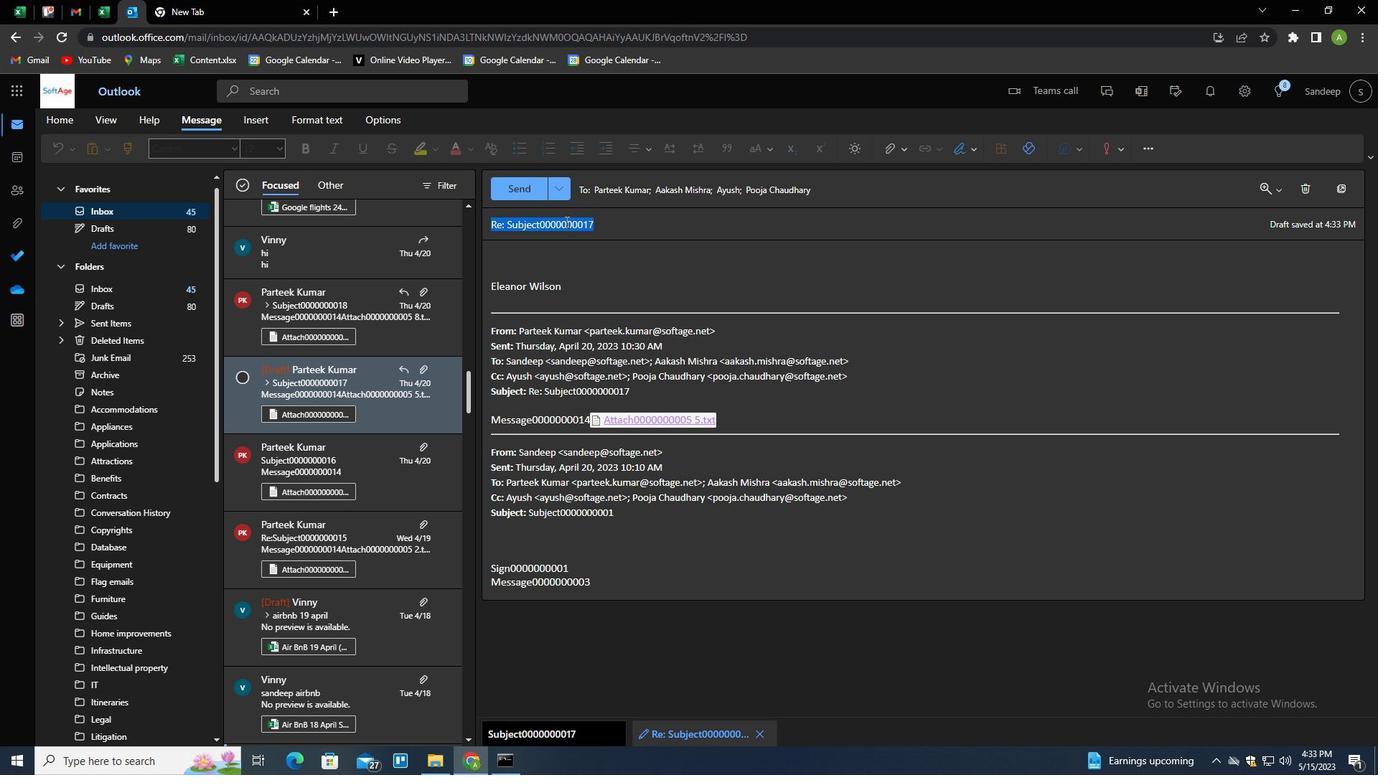 
Action: Mouse moved to (565, 223)
Screenshot: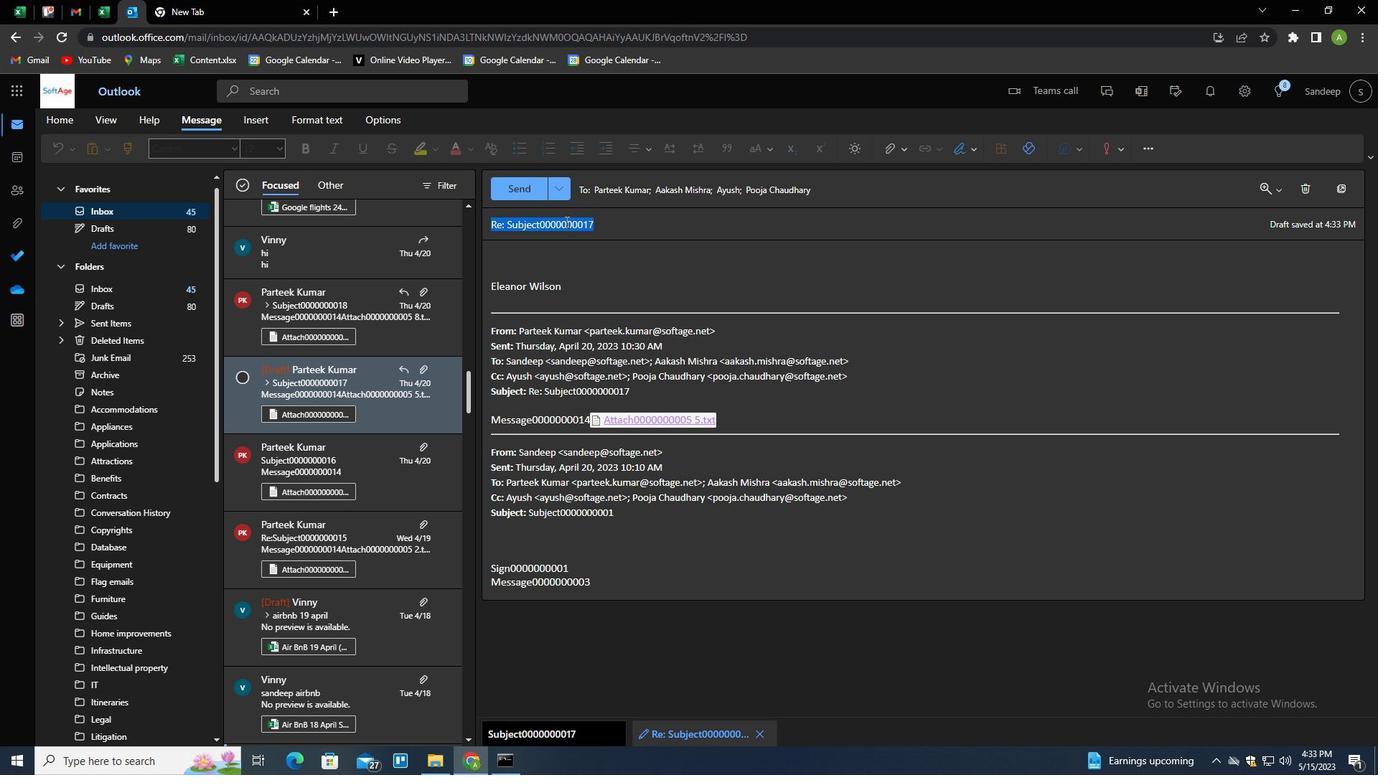 
Action: Key pressed EQUEST<Key.space>FOR<Key.space>A<Key.space>TRAINER<Key.backspace><Key.backspace><Key.backspace><Key.backspace>STER<Key.tab><Key.shift>CAN<Key.space>YOU<Key.space>PLESA<Key.backspace><Key.backspace>ASE<Key.space>PROVIDE<Key.space>ME<Key.space>WITH<Key.space>AN<Key.space>UPDATE<Key.space>ON<Key.space>THE<Key.space>PROJECT'S<Key.space>RESOURCE<Key.space>ALLOCATION<Key.shift>?
Screenshot: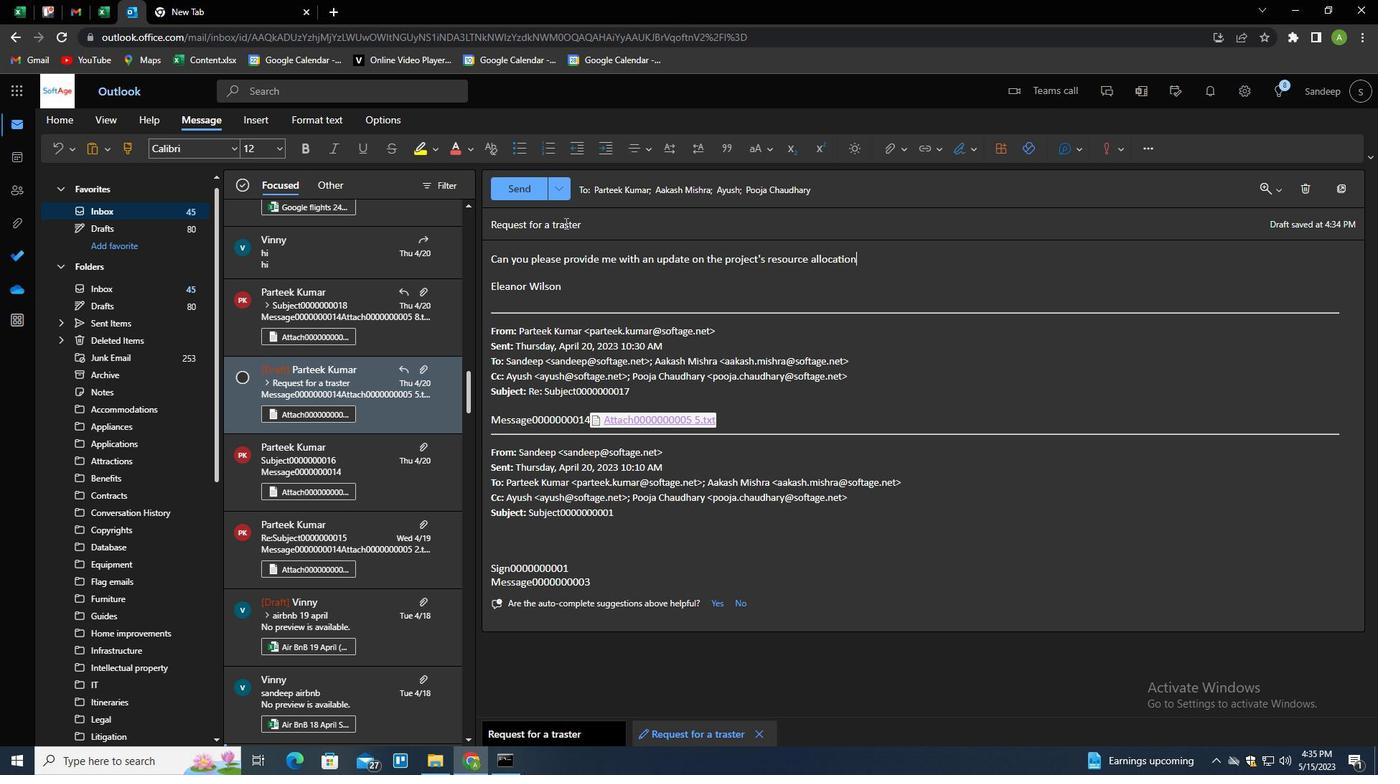 
Action: Mouse moved to (527, 192)
Screenshot: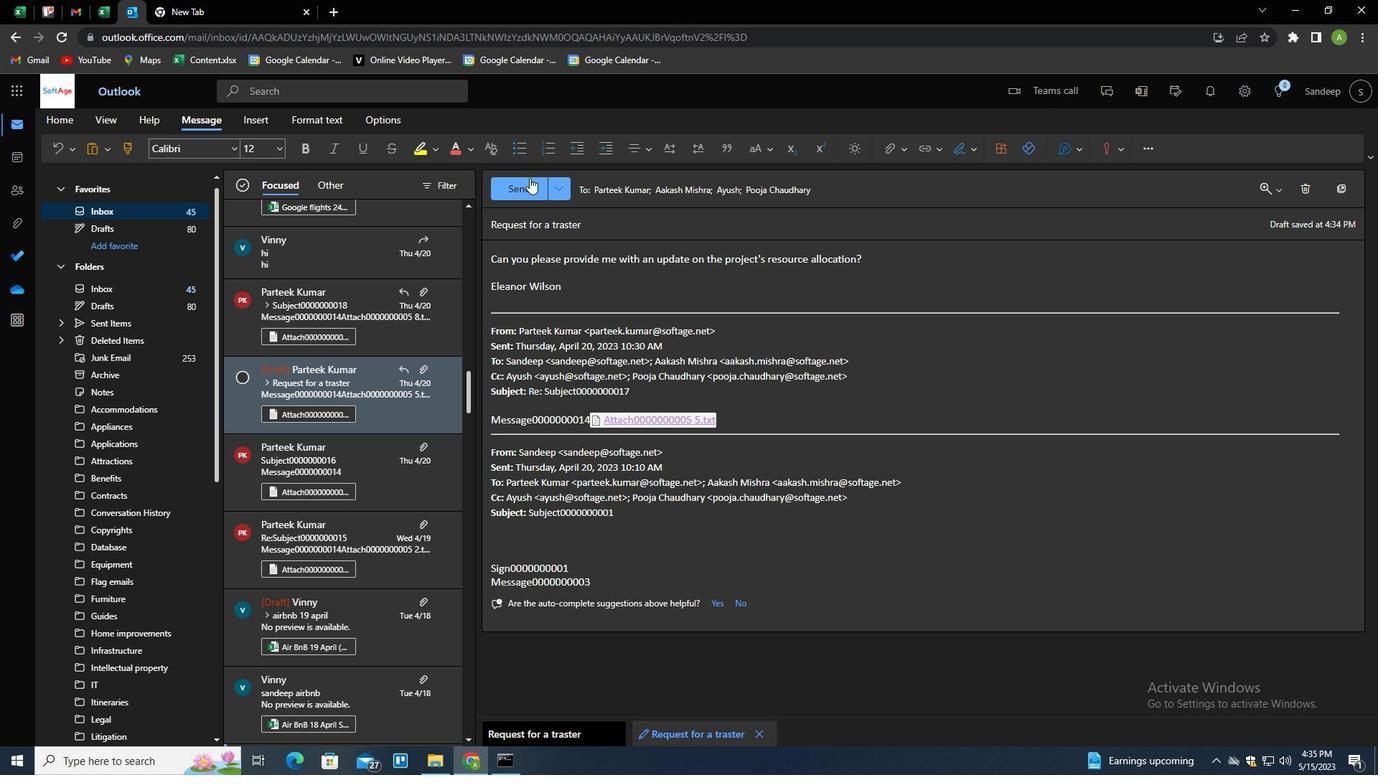 
Action: Mouse pressed left at (527, 192)
Screenshot: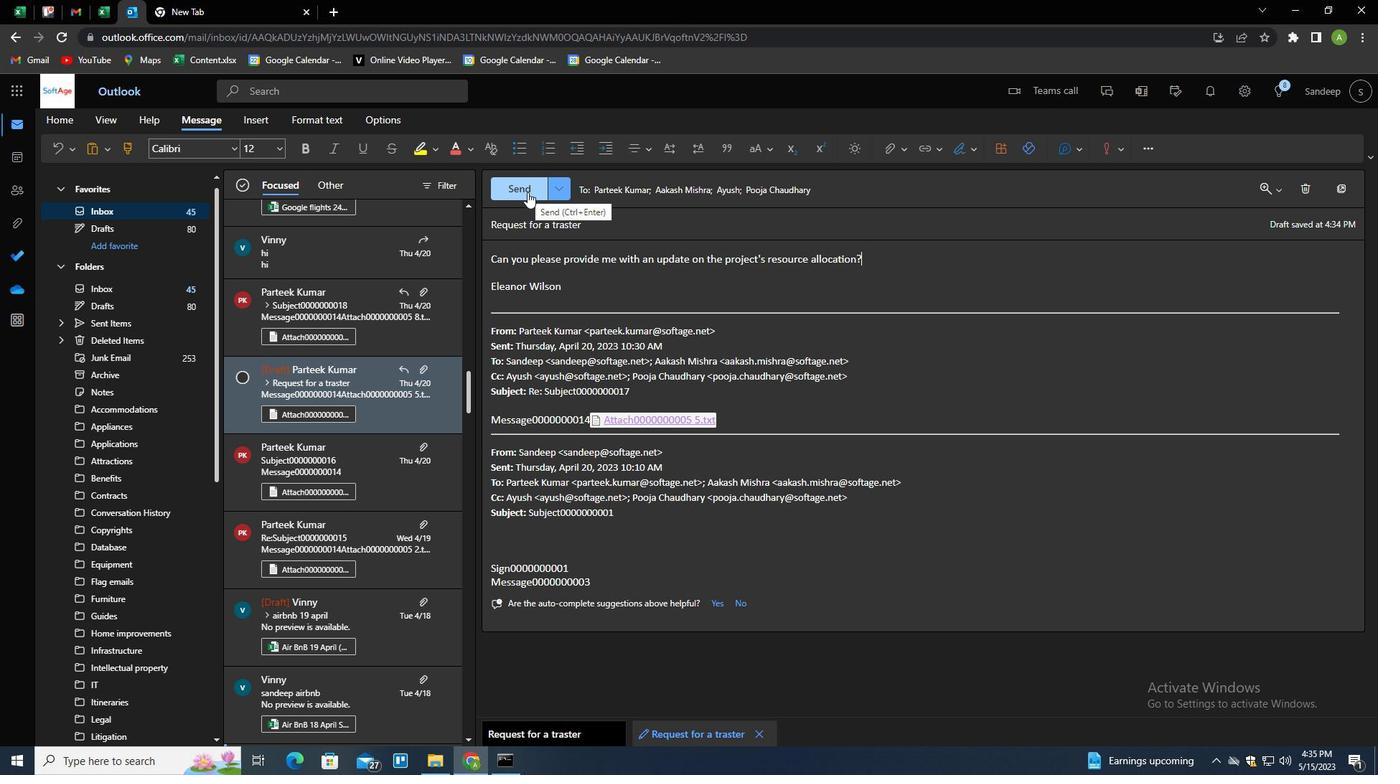 
Action: Mouse moved to (845, 419)
Screenshot: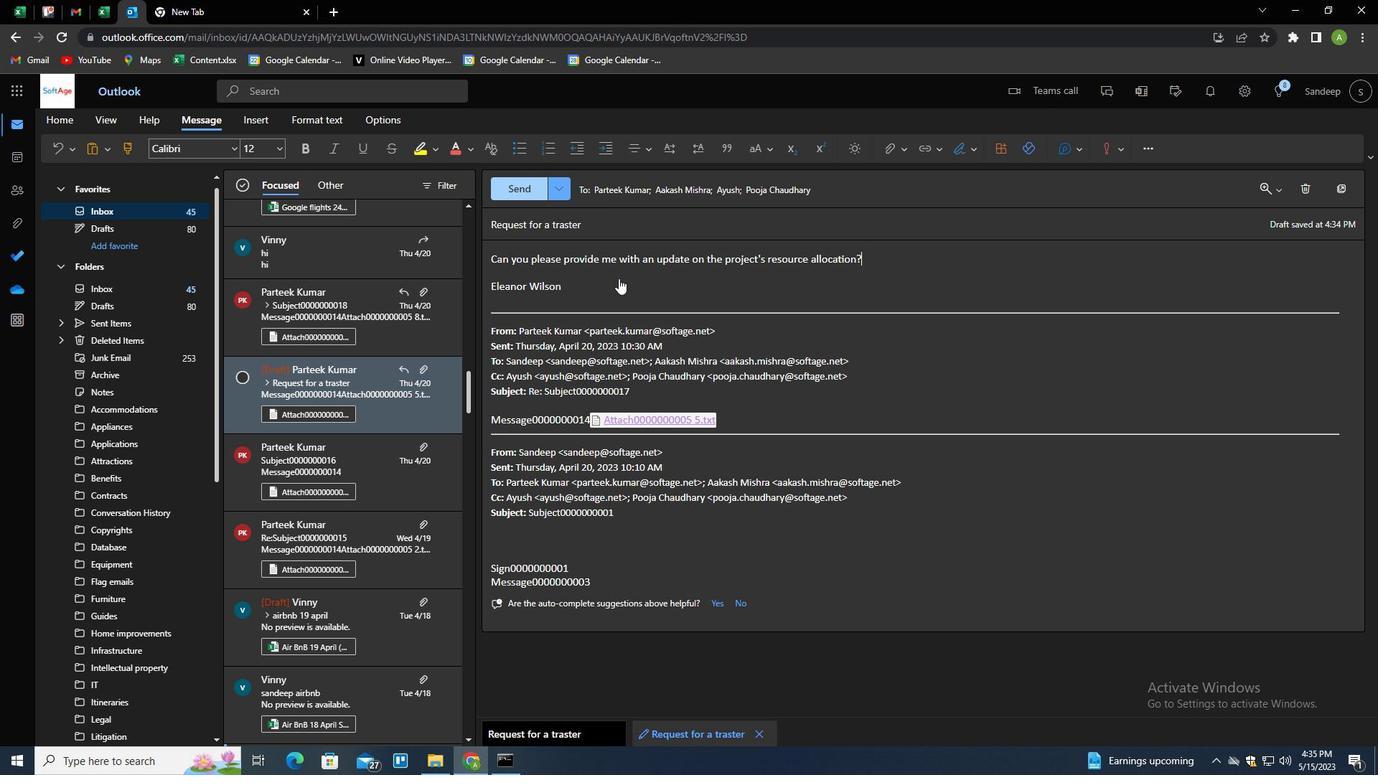
